 Task: Look for space in Зуунмод, Mongolia from 2nd June, 2023 to 9th June, 2023 for 5 adults in price range Rs.7000 to Rs.13000. Place can be shared room with 2 bedrooms having 5 beds and 2 bathrooms. Property type can be house, flat, guest house. Amenities needed are: wifi, washing machine. Booking option can be shelf check-in. Required host language is English.
Action: Mouse moved to (443, 88)
Screenshot: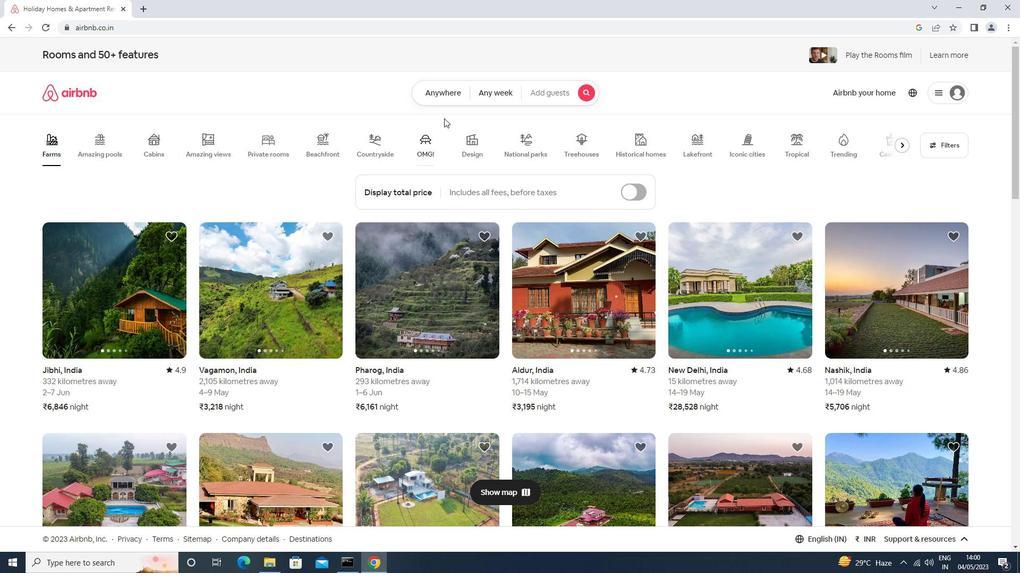 
Action: Mouse pressed left at (443, 88)
Screenshot: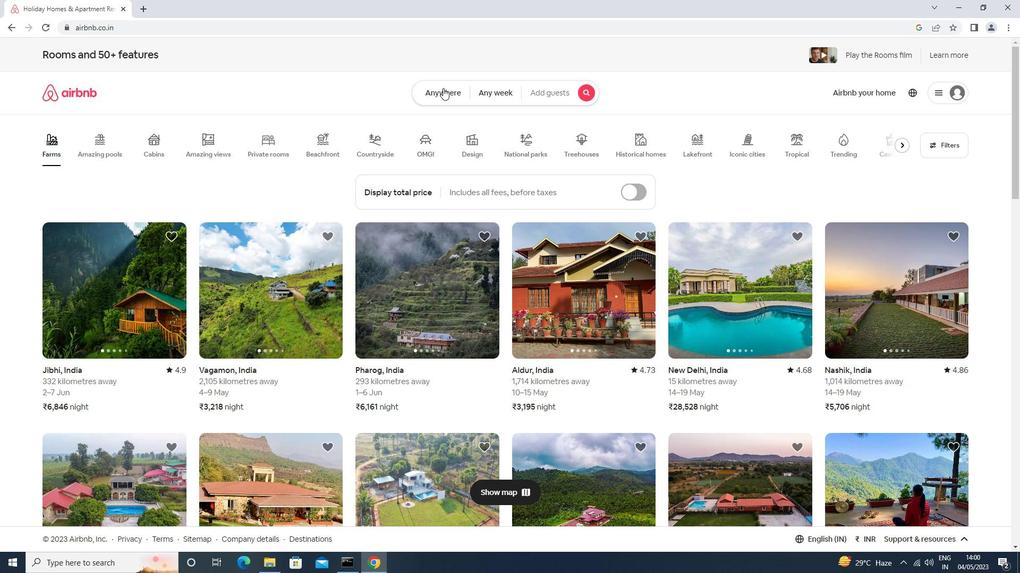 
Action: Mouse moved to (409, 124)
Screenshot: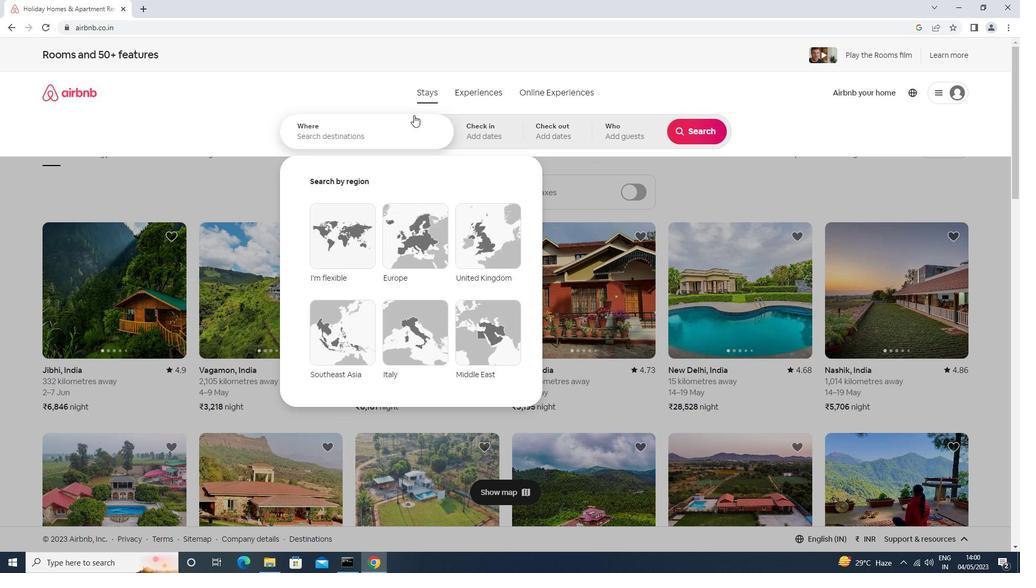 
Action: Mouse pressed left at (409, 124)
Screenshot: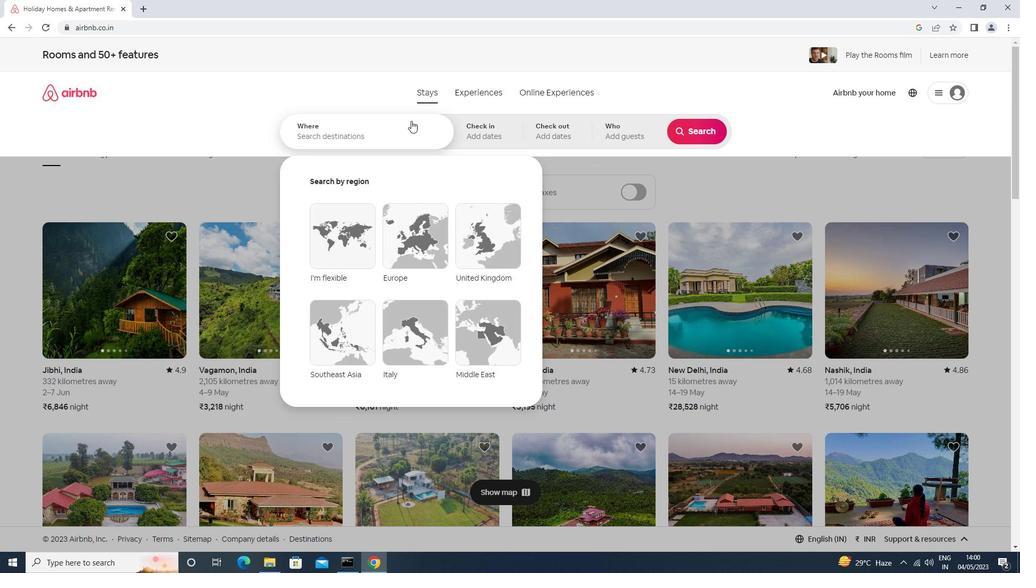 
Action: Key pressed mna<Key.backspace><Key.backspace>angolia<Key.enter>
Screenshot: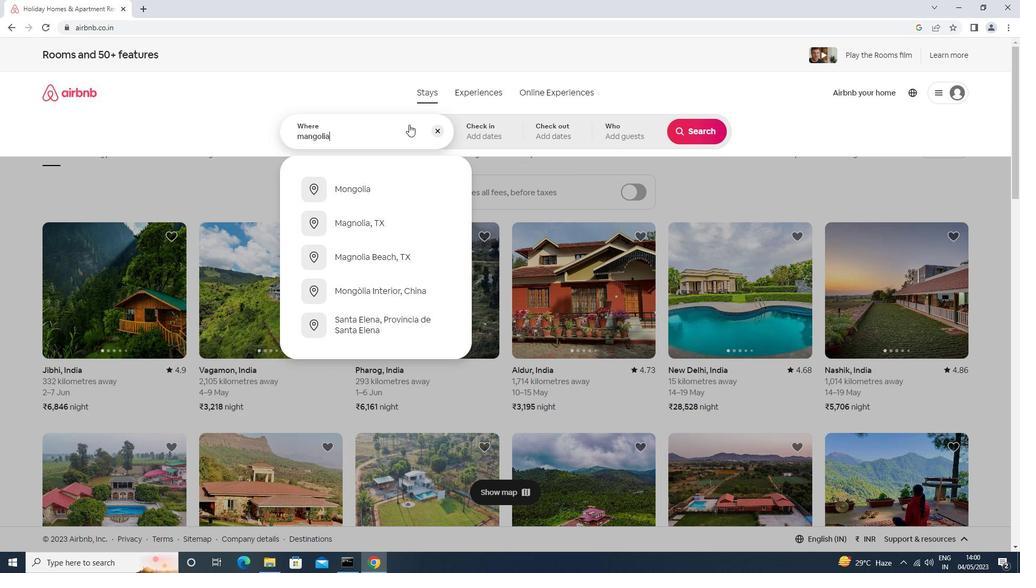 
Action: Mouse moved to (666, 267)
Screenshot: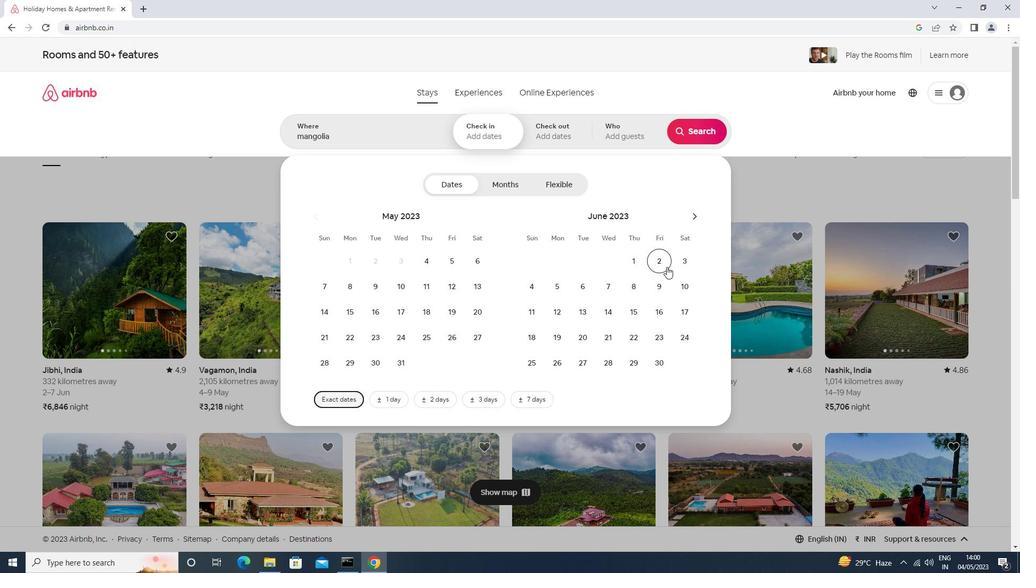 
Action: Mouse pressed left at (666, 267)
Screenshot: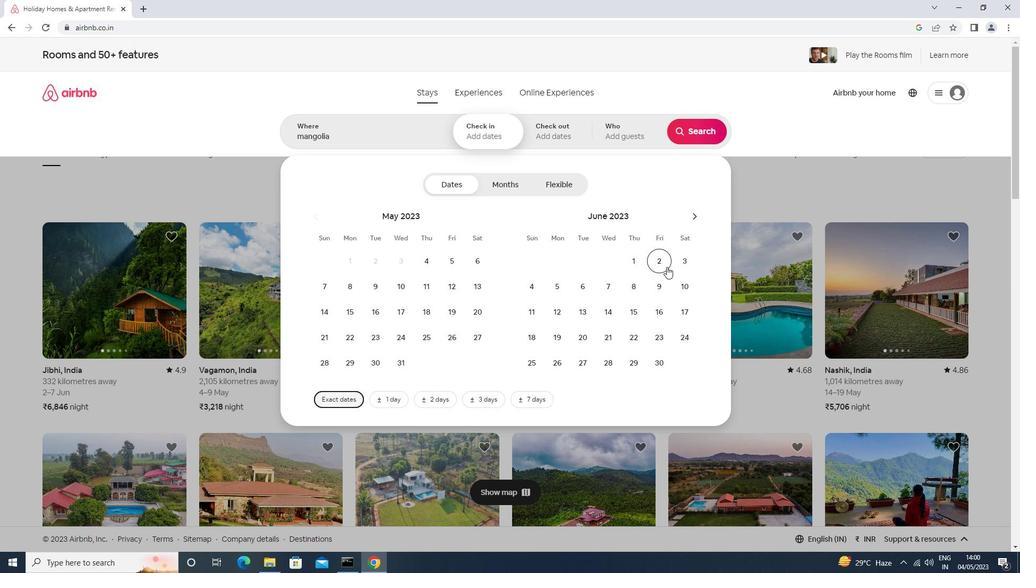 
Action: Mouse moved to (656, 285)
Screenshot: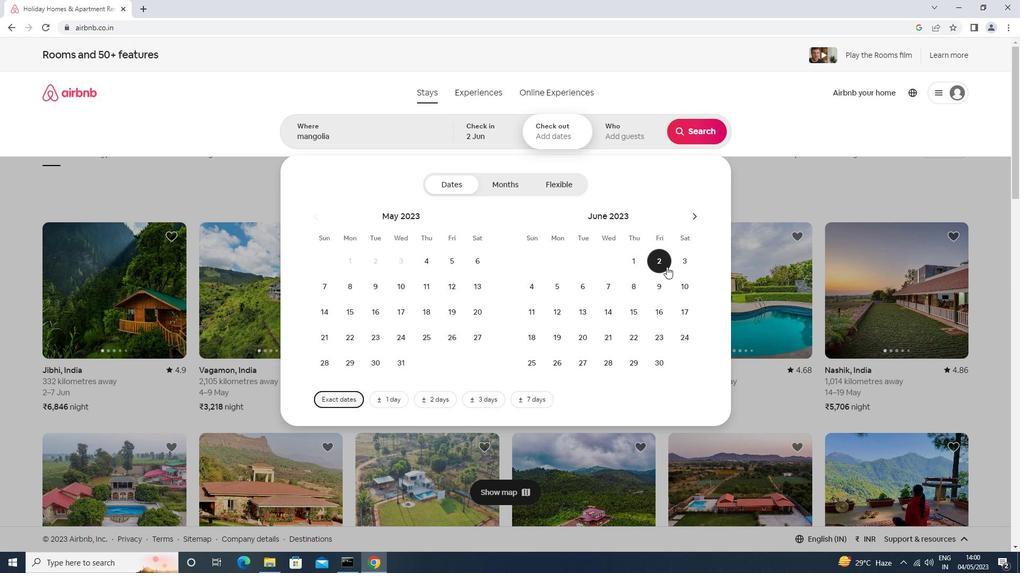 
Action: Mouse pressed left at (656, 285)
Screenshot: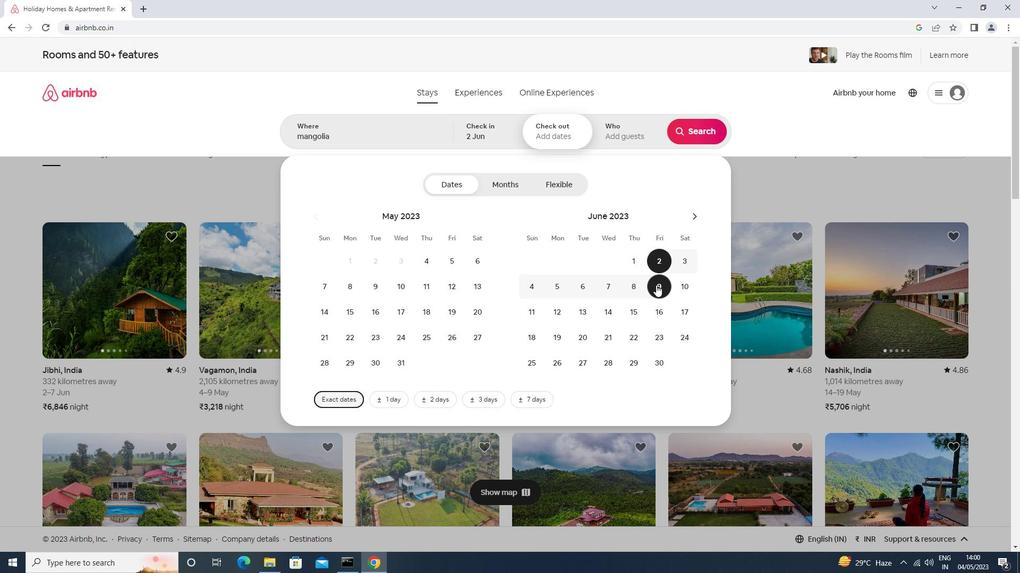 
Action: Mouse moved to (603, 127)
Screenshot: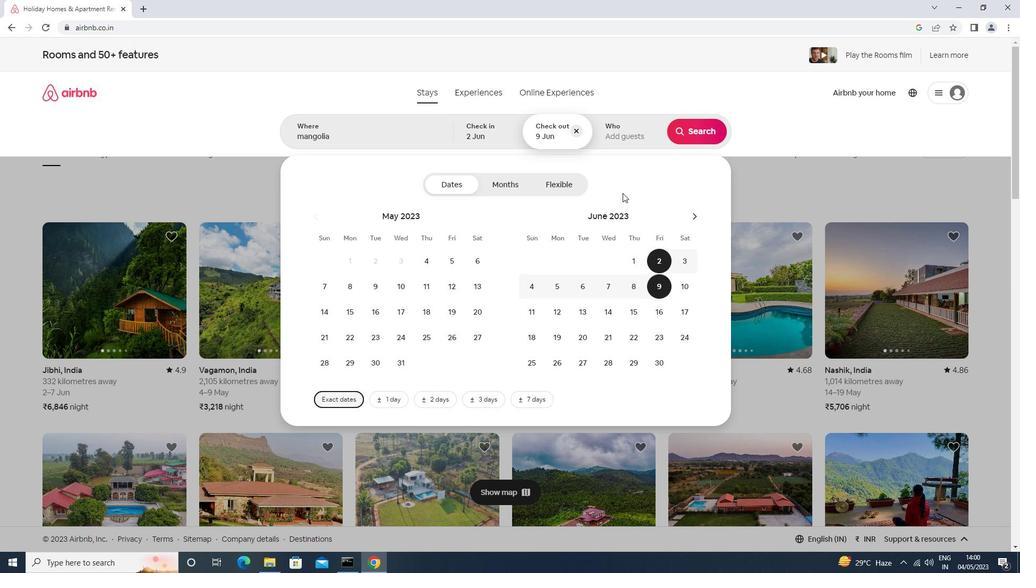 
Action: Mouse pressed left at (603, 127)
Screenshot: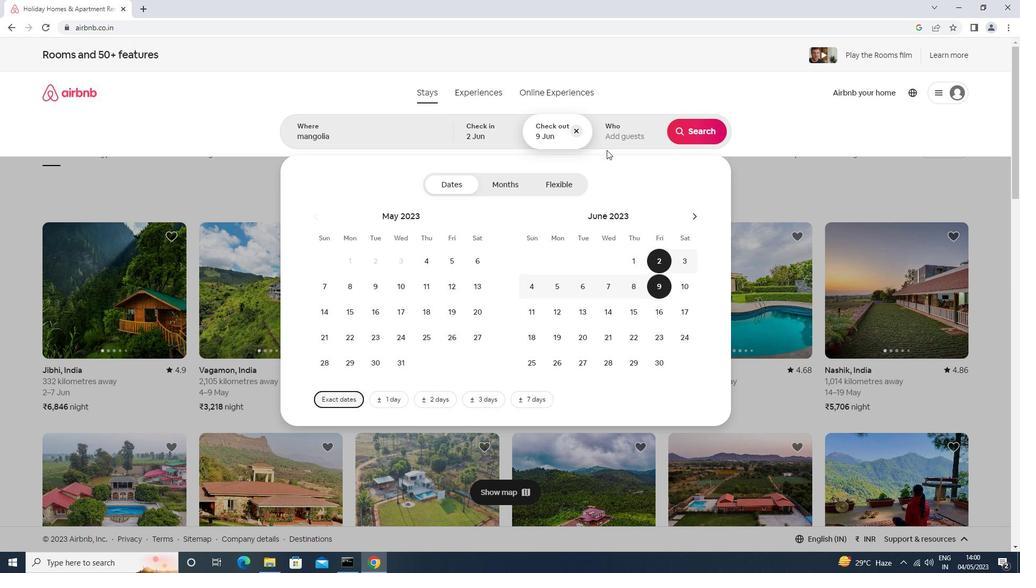 
Action: Mouse moved to (696, 190)
Screenshot: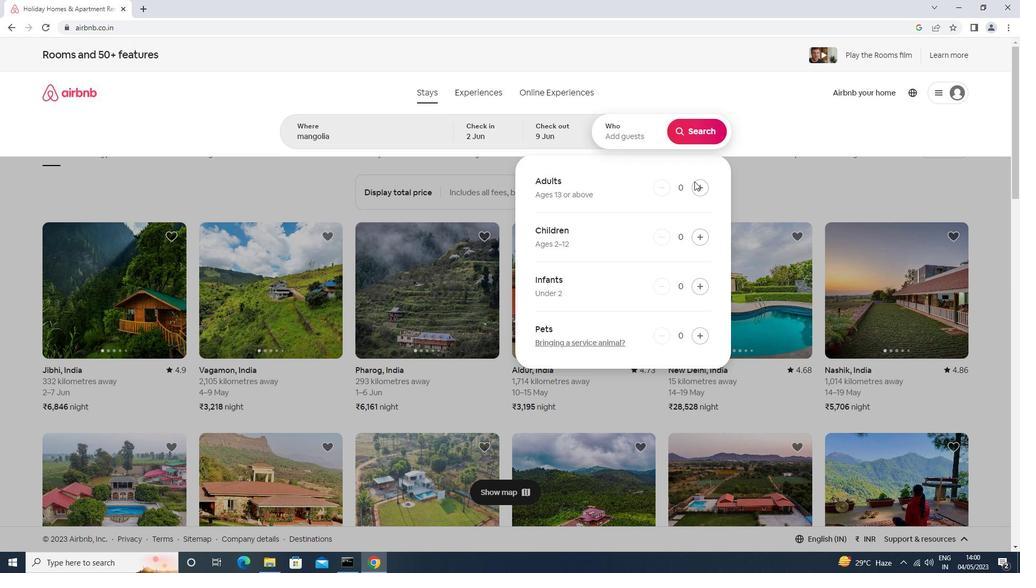 
Action: Mouse pressed left at (696, 190)
Screenshot: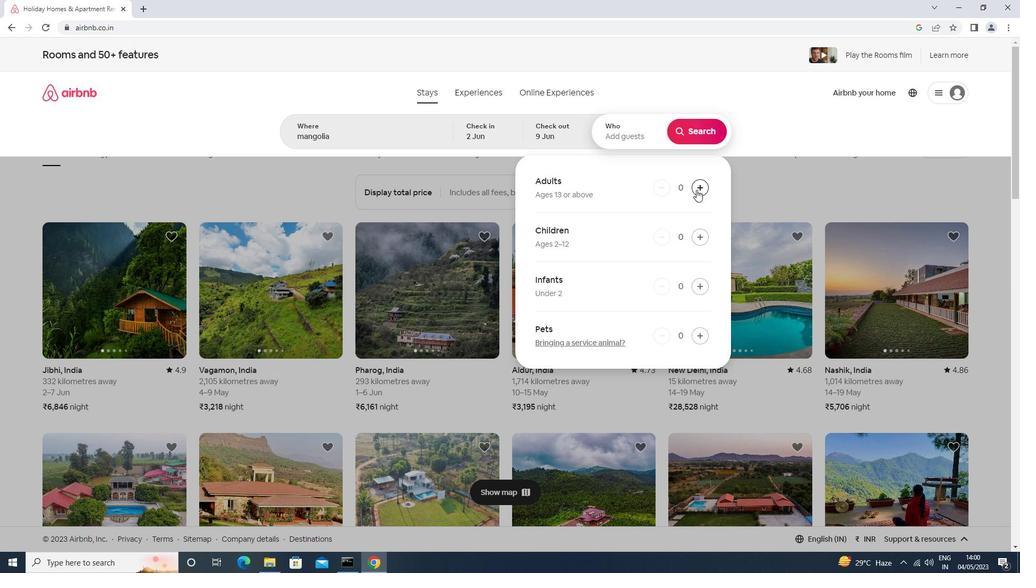 
Action: Mouse pressed left at (696, 190)
Screenshot: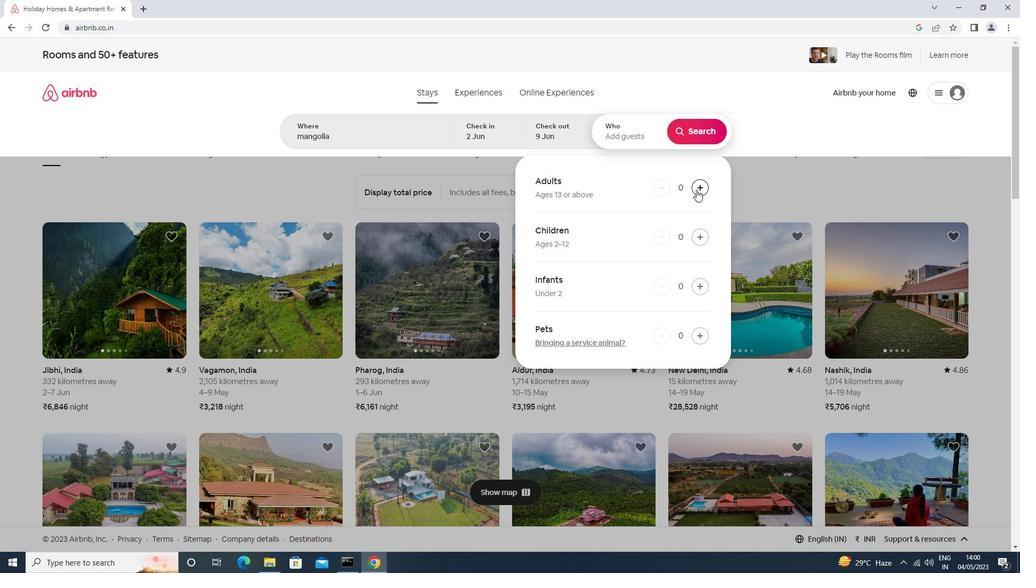 
Action: Mouse pressed left at (696, 190)
Screenshot: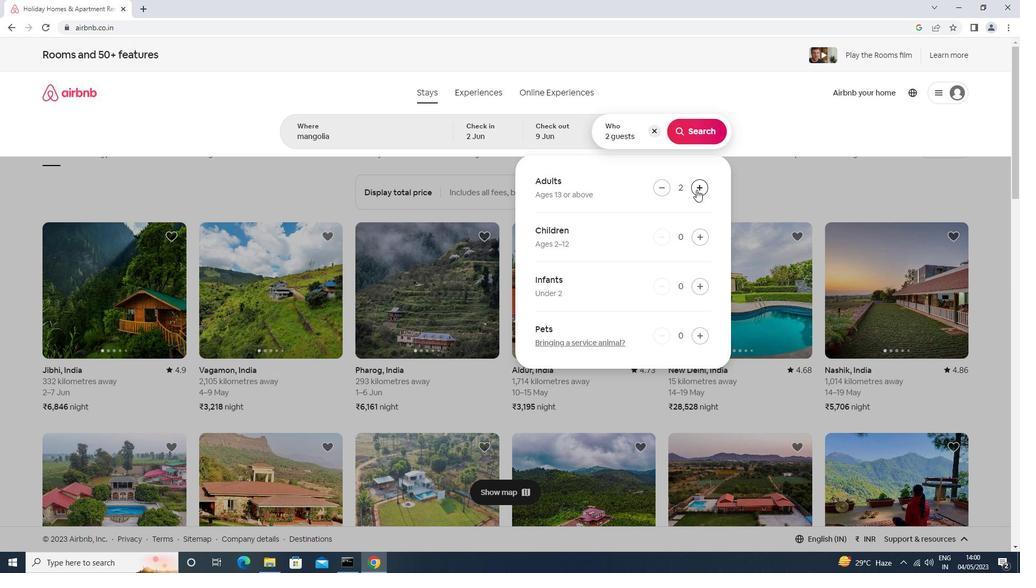 
Action: Mouse pressed left at (696, 190)
Screenshot: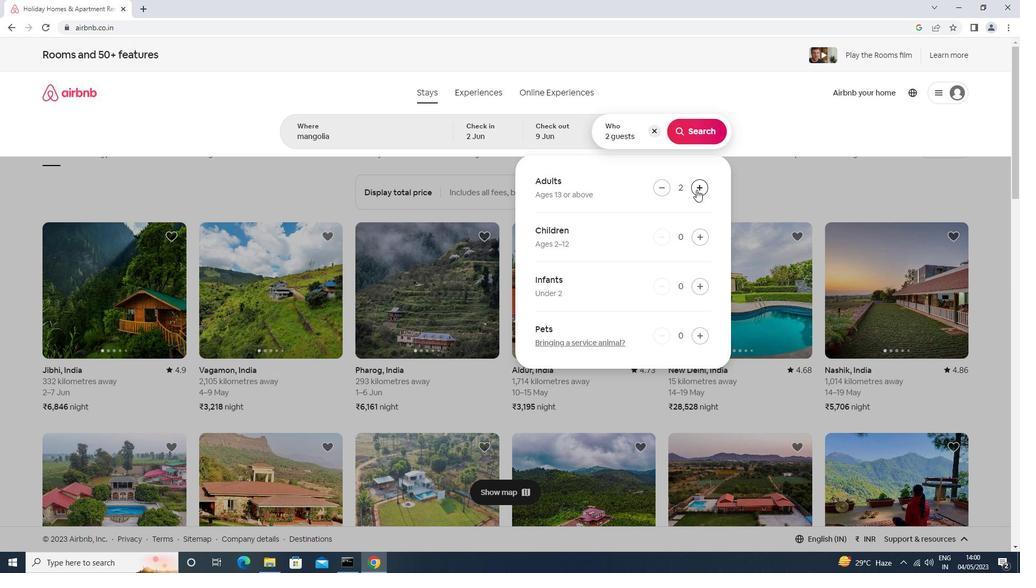 
Action: Mouse pressed left at (696, 190)
Screenshot: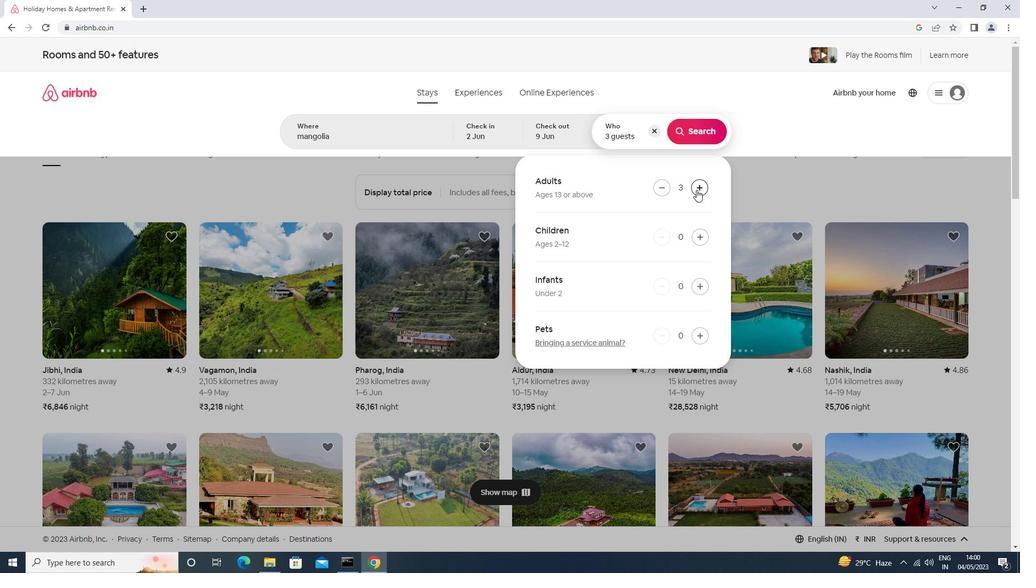 
Action: Mouse pressed left at (696, 190)
Screenshot: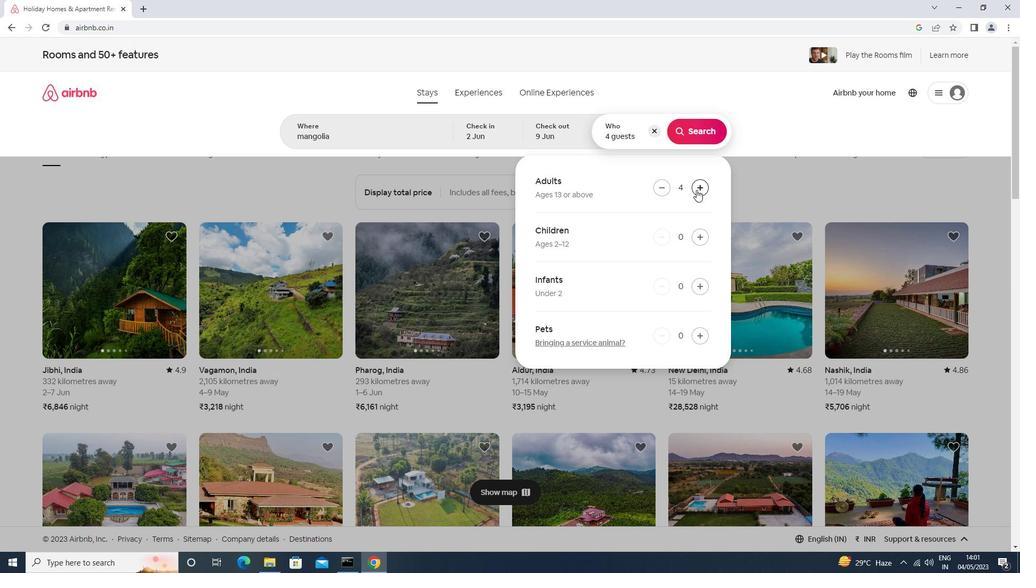 
Action: Mouse moved to (656, 189)
Screenshot: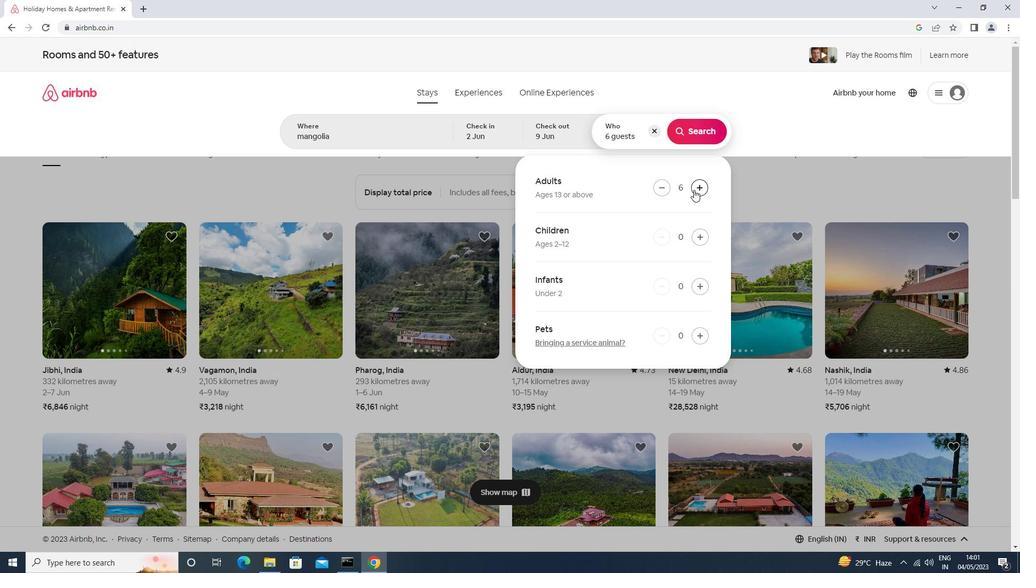 
Action: Mouse pressed left at (656, 189)
Screenshot: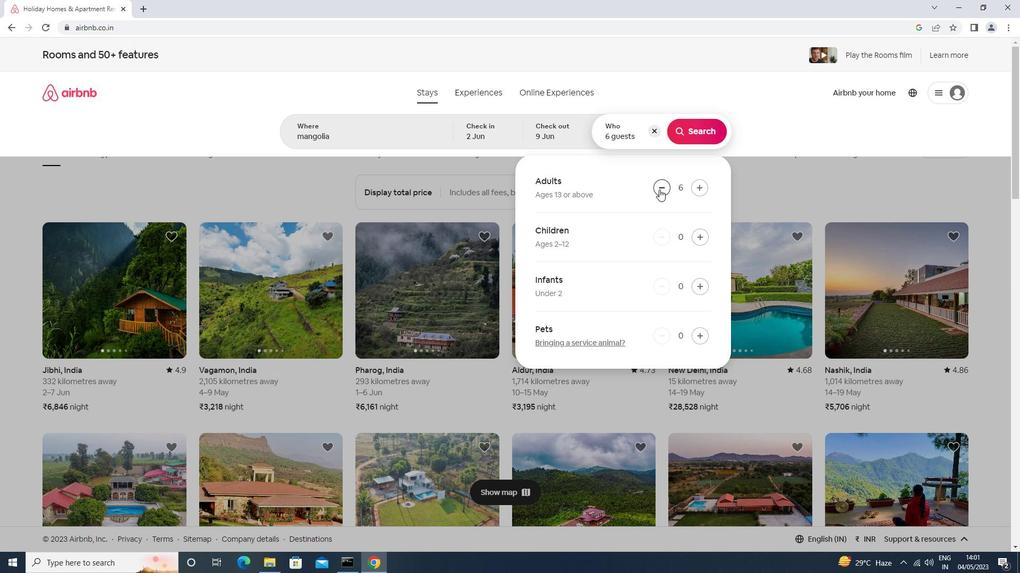 
Action: Mouse moved to (689, 136)
Screenshot: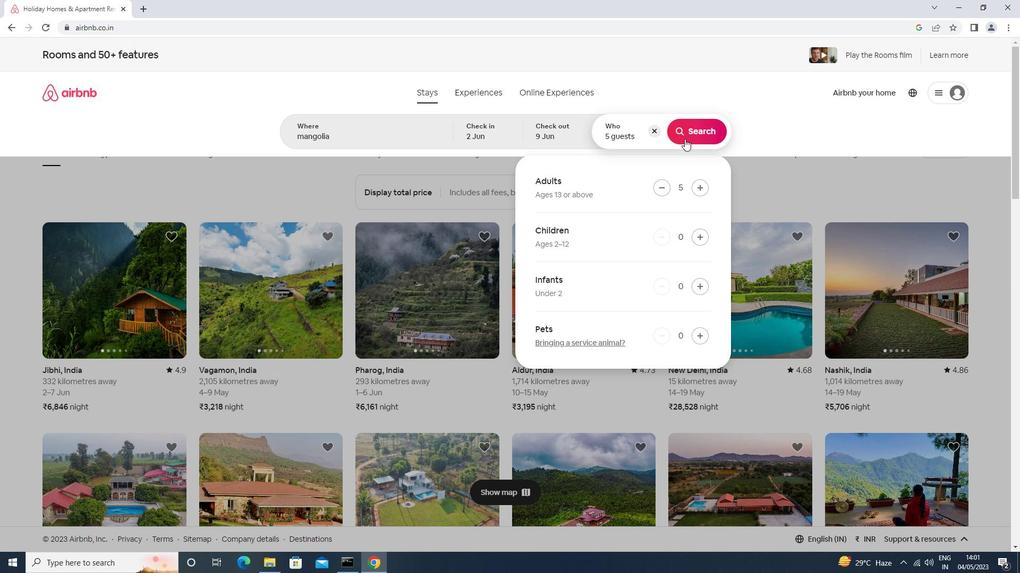 
Action: Mouse pressed left at (689, 136)
Screenshot: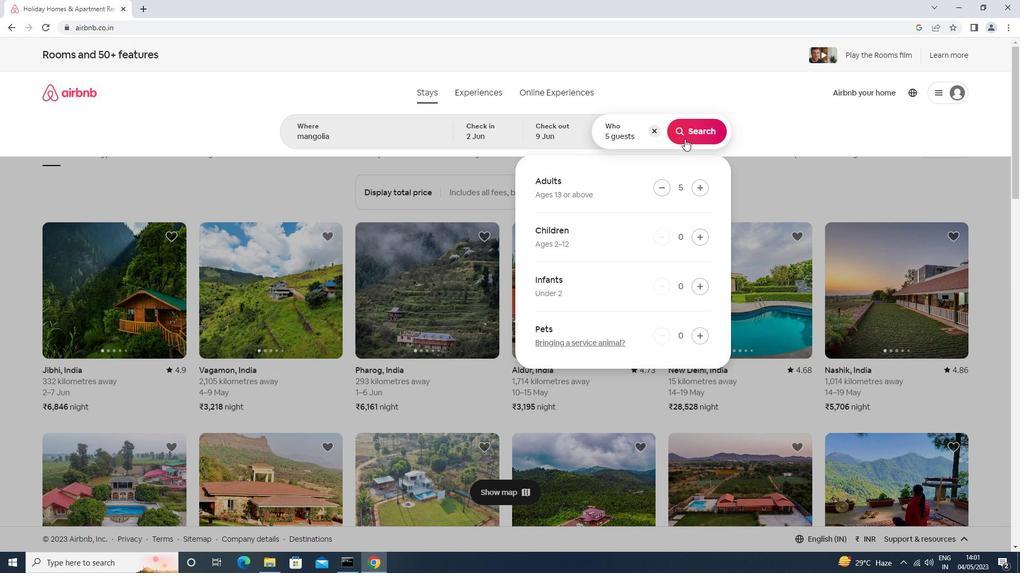 
Action: Mouse moved to (983, 106)
Screenshot: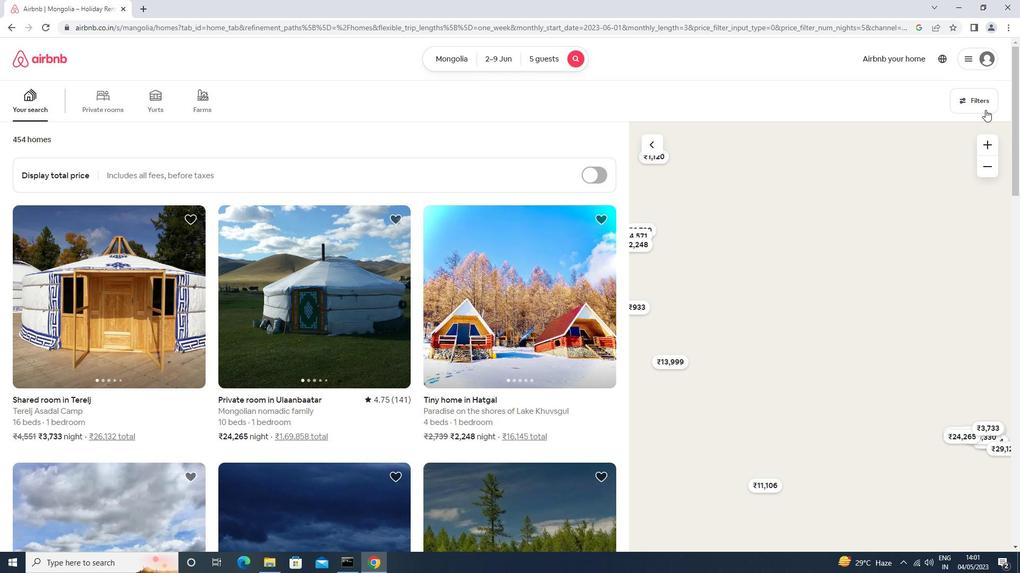 
Action: Mouse pressed left at (983, 106)
Screenshot: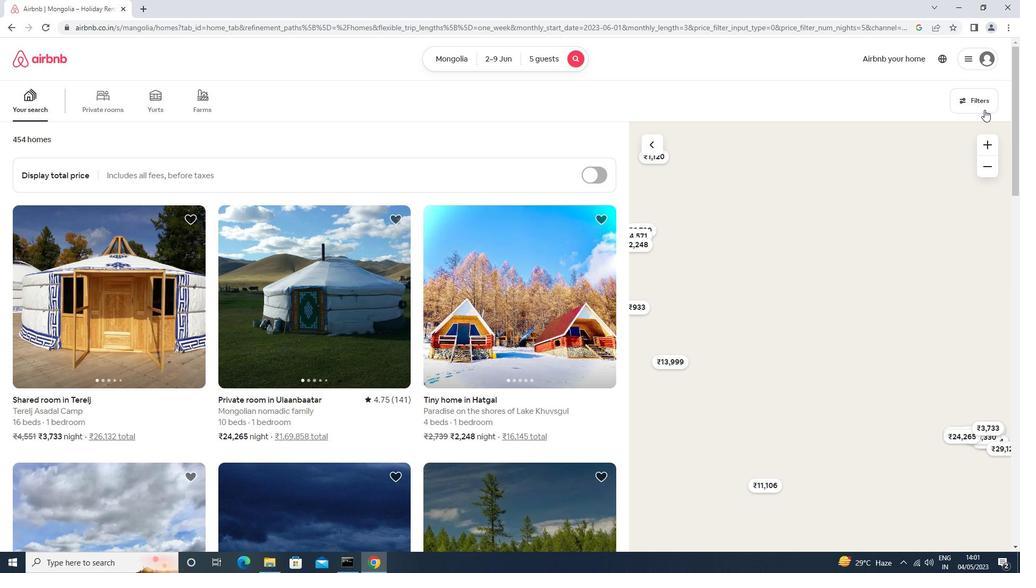 
Action: Mouse moved to (382, 236)
Screenshot: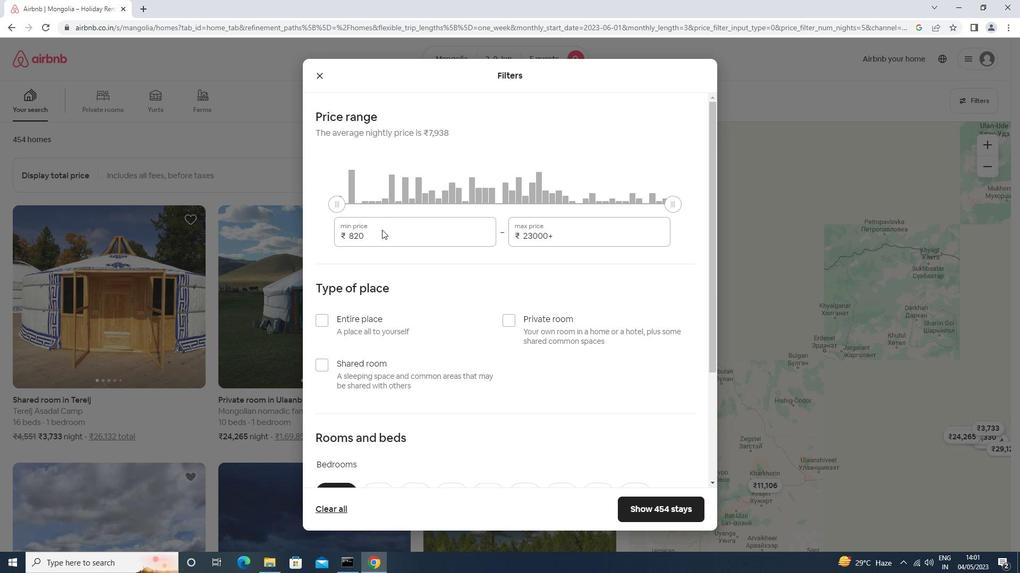 
Action: Mouse pressed left at (382, 236)
Screenshot: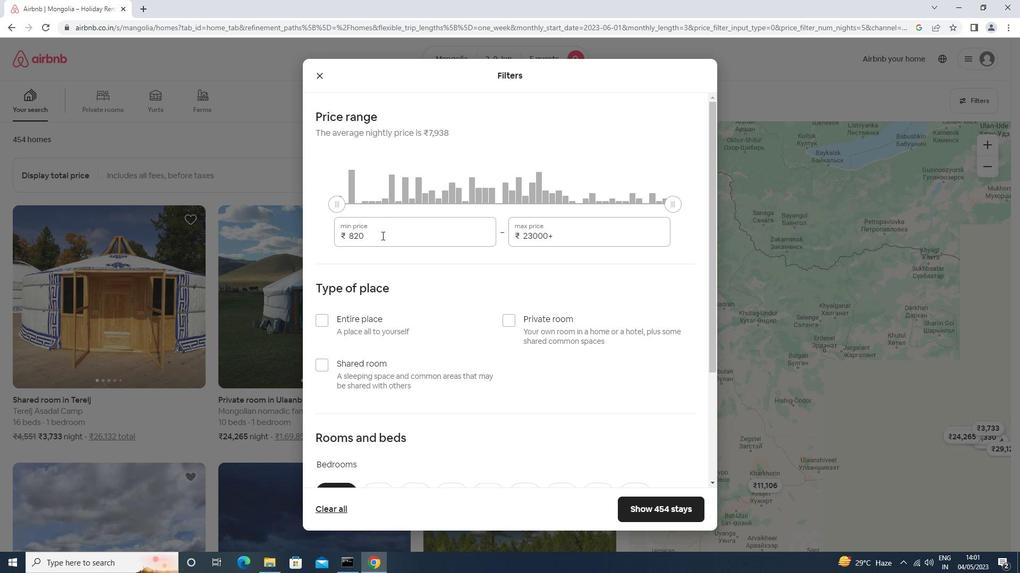 
Action: Mouse moved to (382, 235)
Screenshot: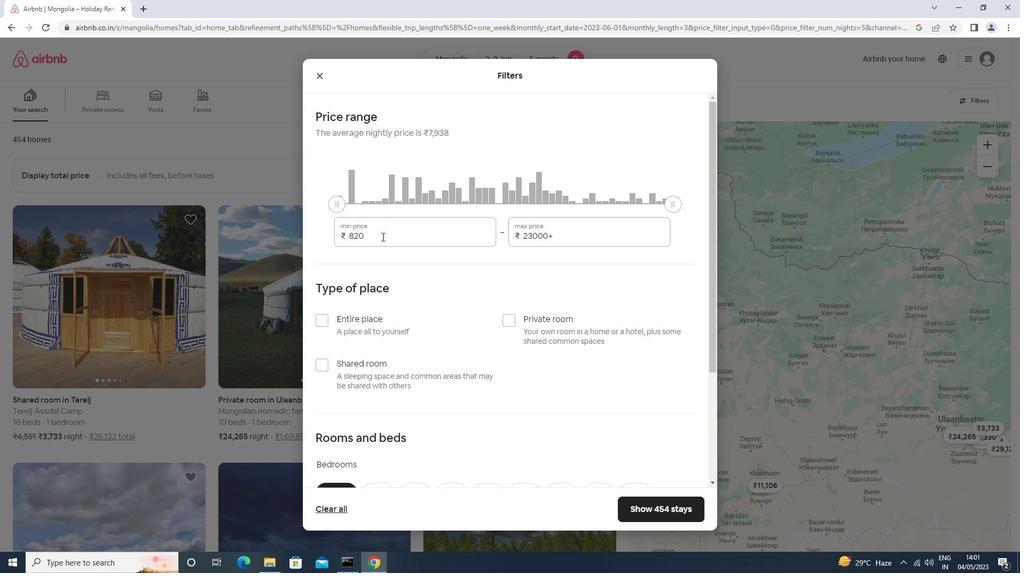 
Action: Key pressed <Key.backspace><Key.backspace><Key.backspace><Key.backspace>7000<Key.tab>15<Key.backspace>32<Key.backspace>000
Screenshot: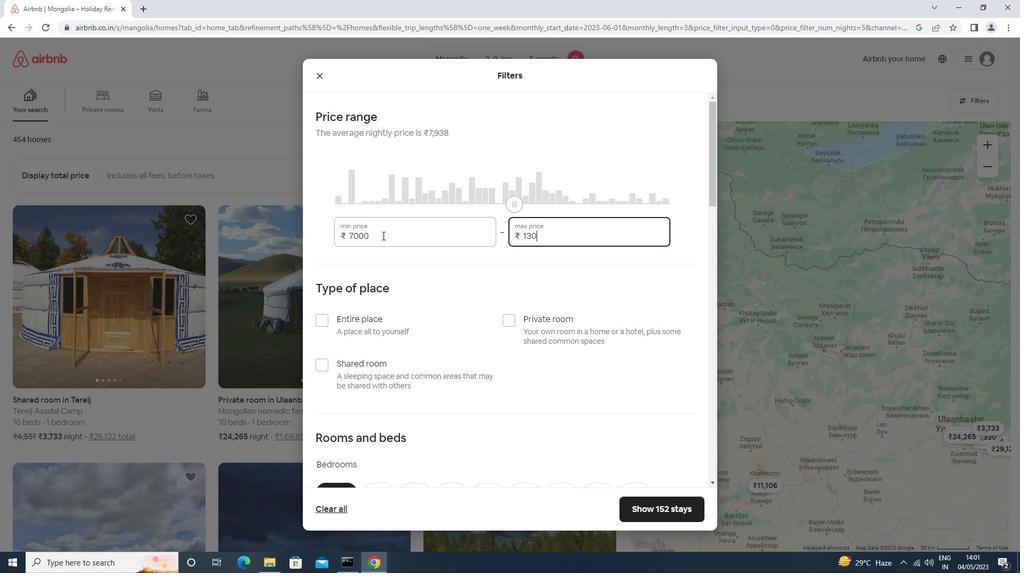 
Action: Mouse moved to (387, 377)
Screenshot: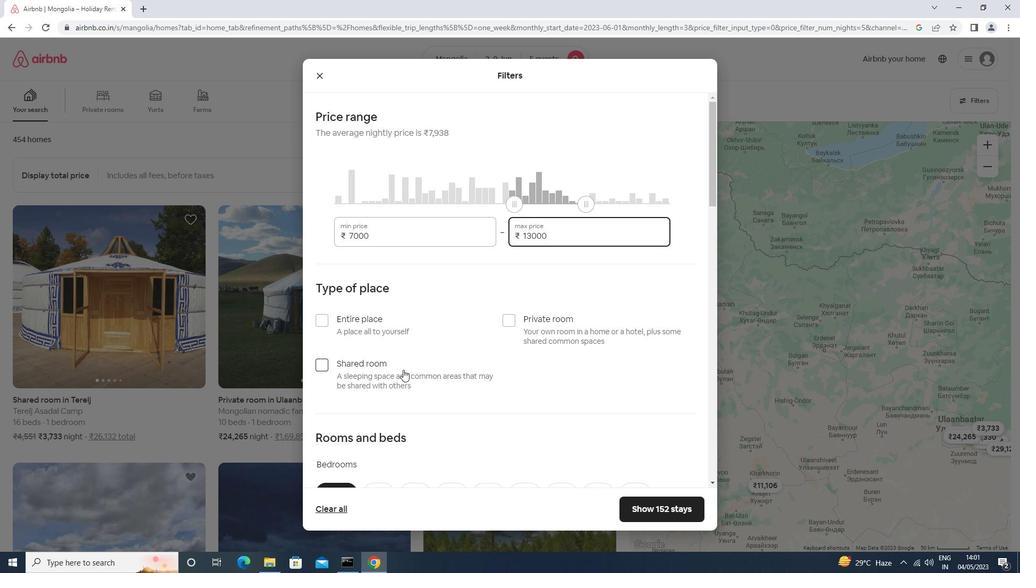 
Action: Mouse pressed left at (387, 377)
Screenshot: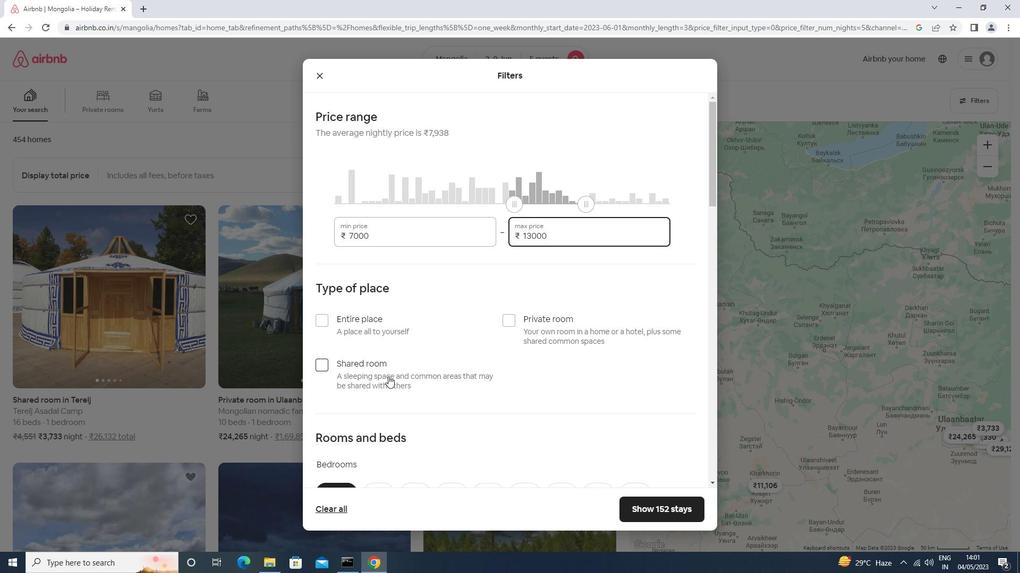 
Action: Mouse moved to (386, 375)
Screenshot: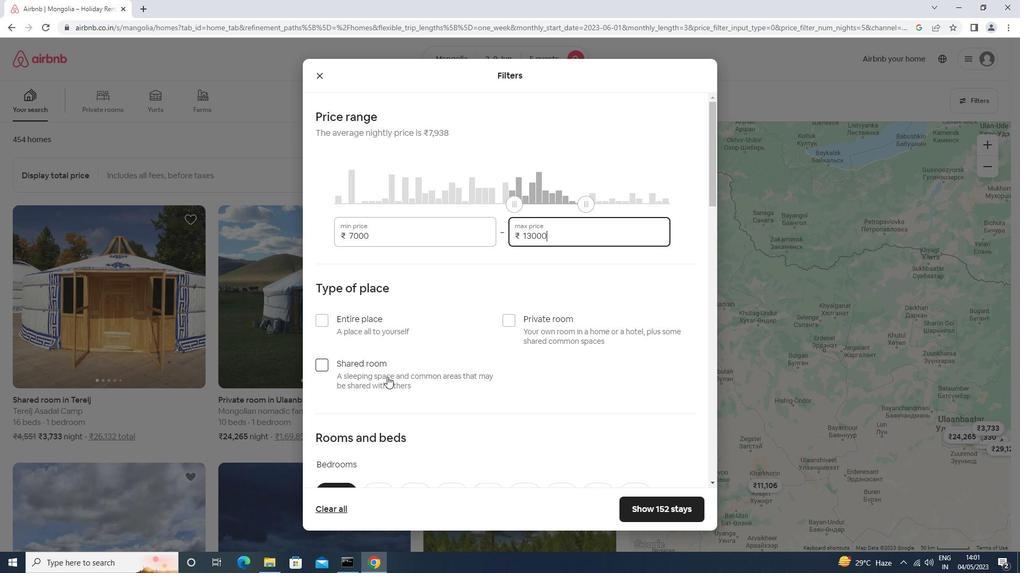
Action: Mouse scrolled (386, 375) with delta (0, 0)
Screenshot: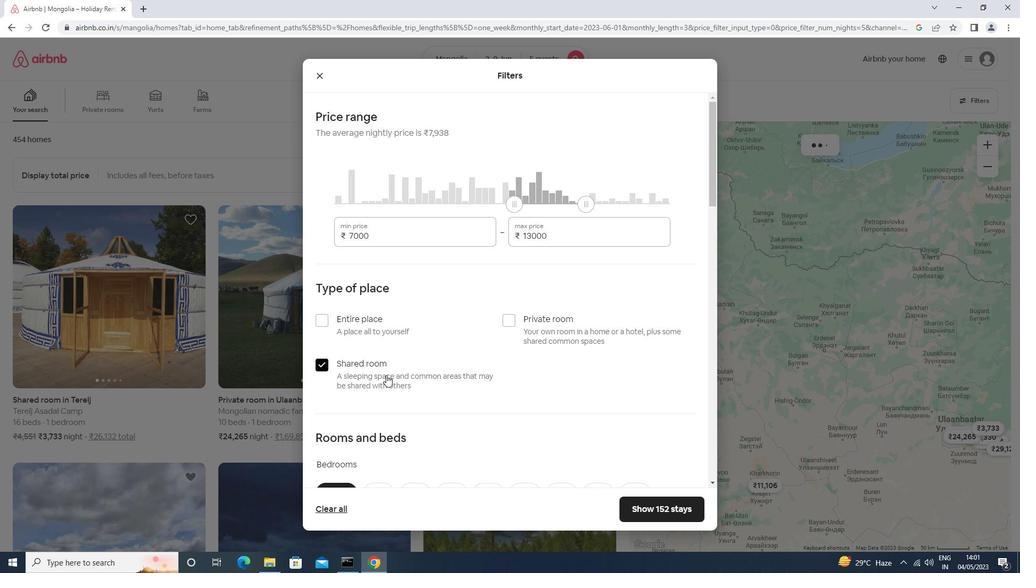 
Action: Mouse moved to (386, 375)
Screenshot: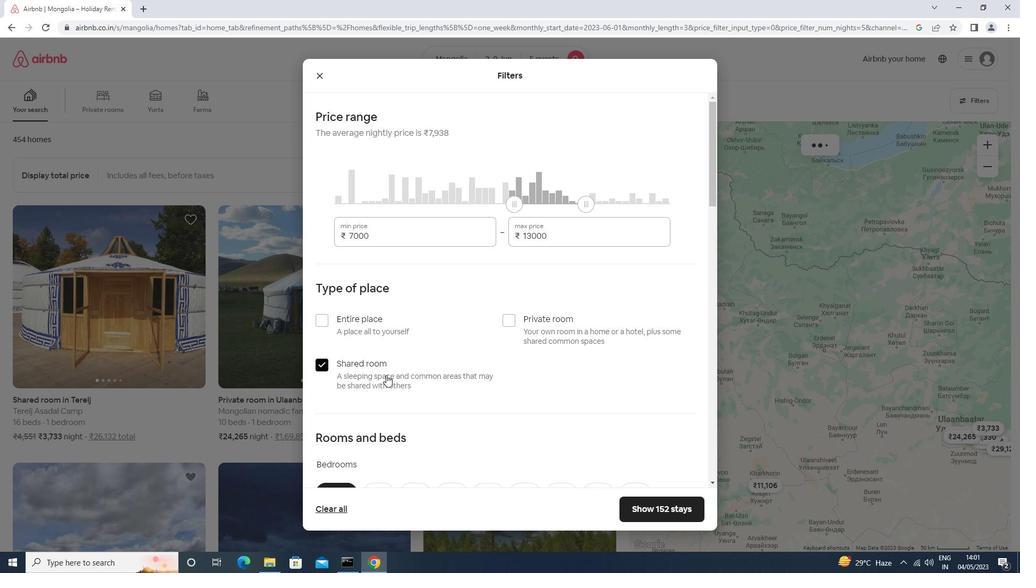 
Action: Mouse scrolled (386, 375) with delta (0, 0)
Screenshot: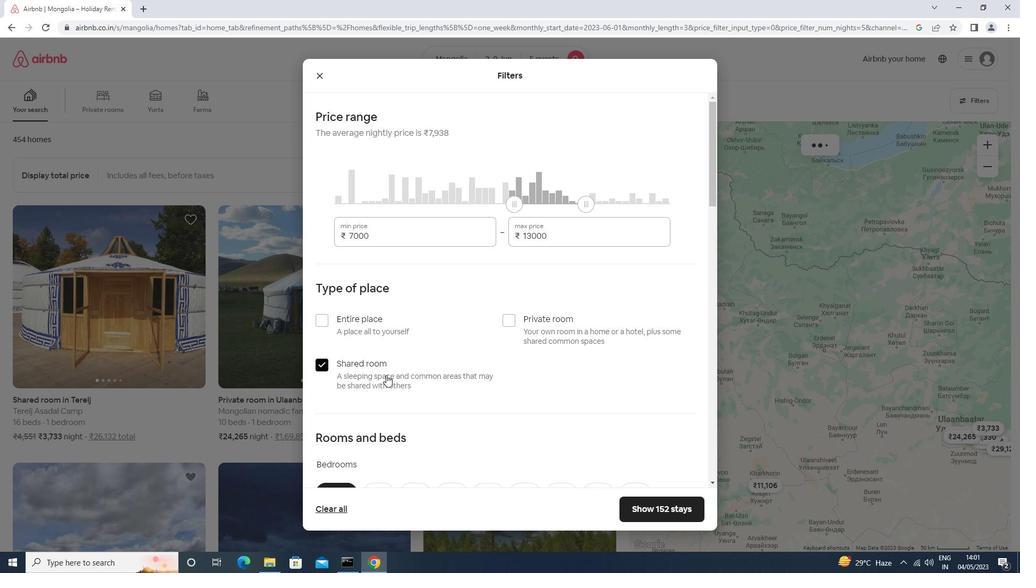 
Action: Mouse scrolled (386, 375) with delta (0, 0)
Screenshot: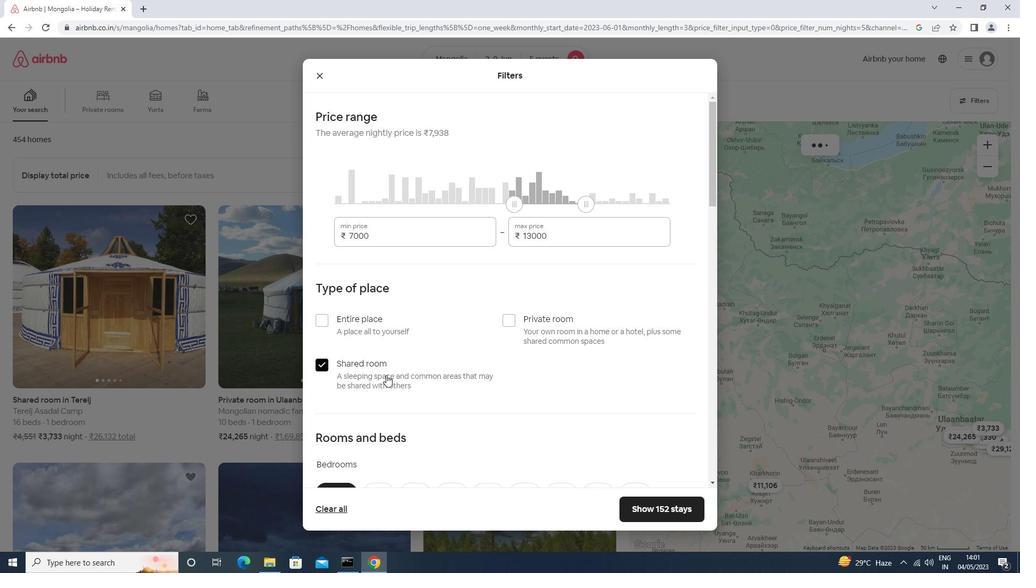 
Action: Mouse moved to (411, 336)
Screenshot: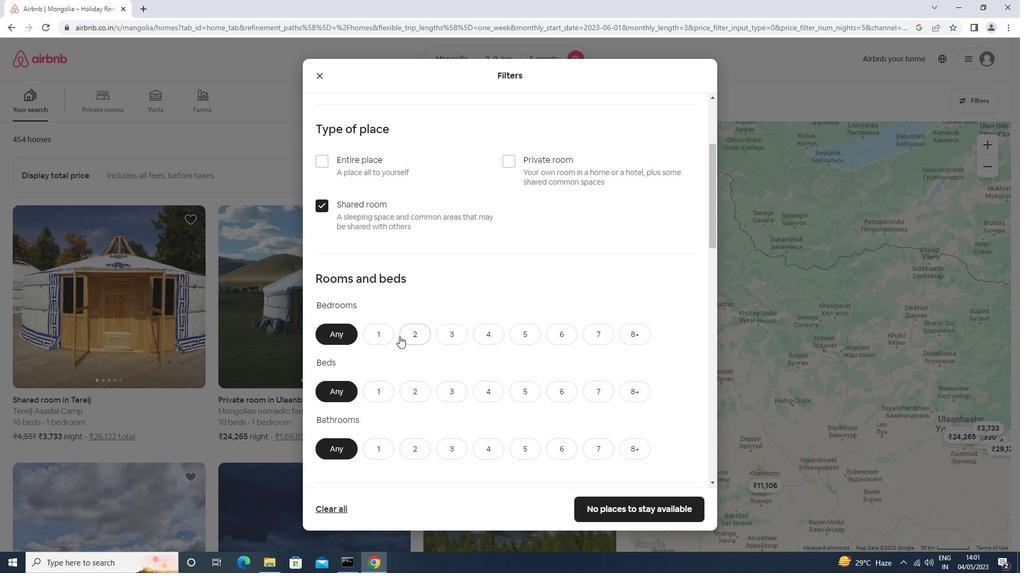 
Action: Mouse pressed left at (411, 336)
Screenshot: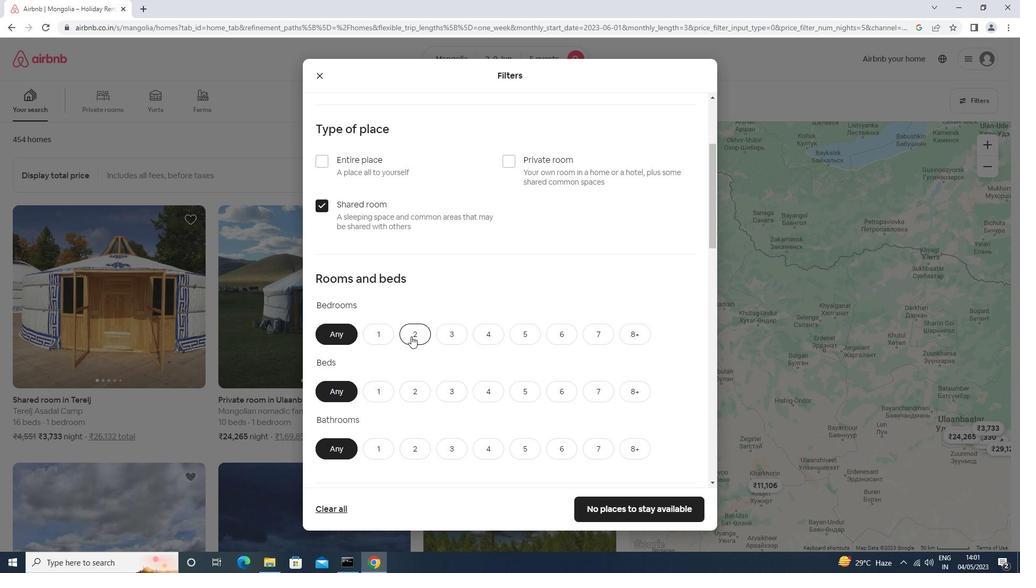 
Action: Mouse moved to (534, 395)
Screenshot: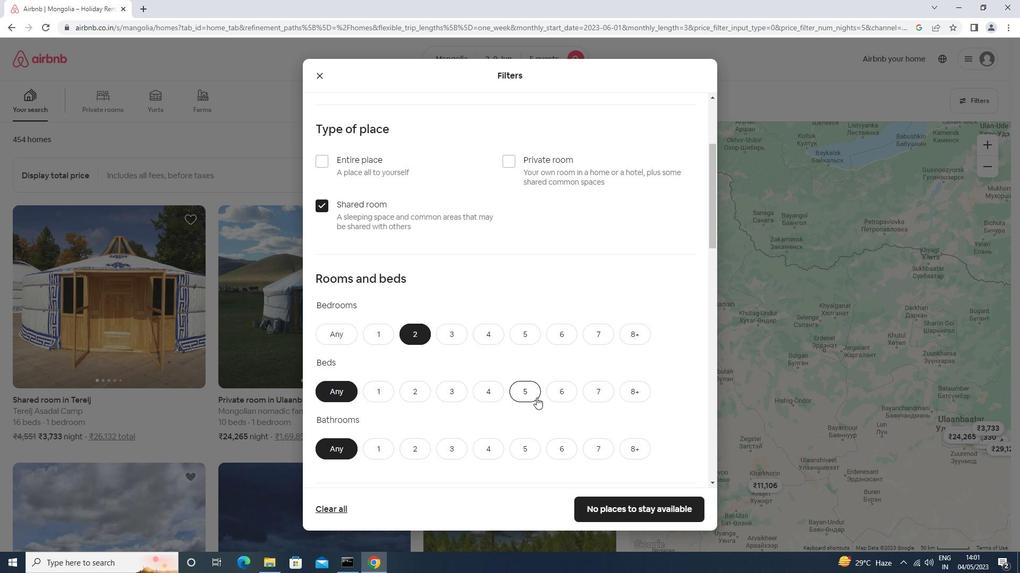 
Action: Mouse pressed left at (534, 395)
Screenshot: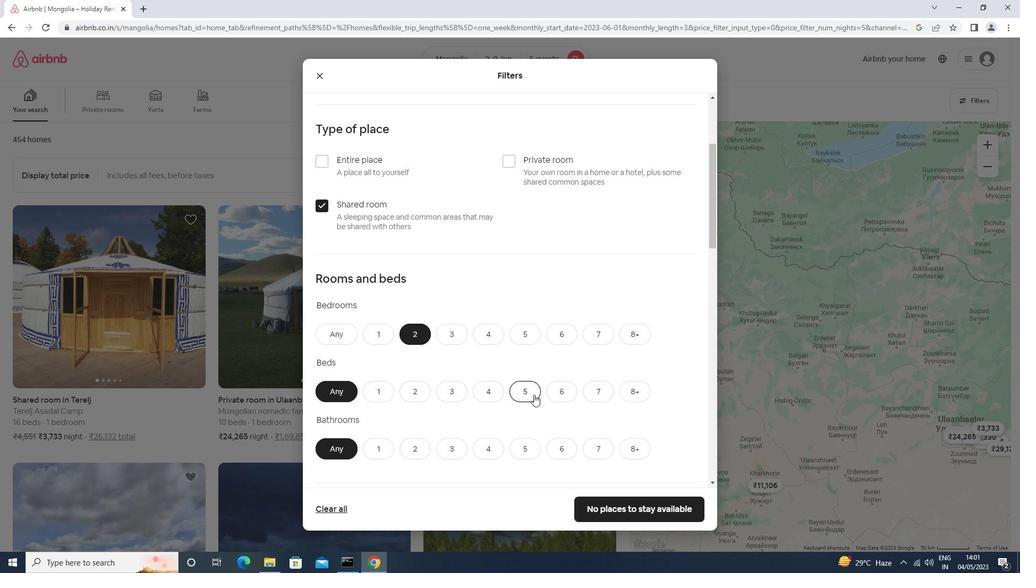 
Action: Mouse scrolled (534, 394) with delta (0, 0)
Screenshot: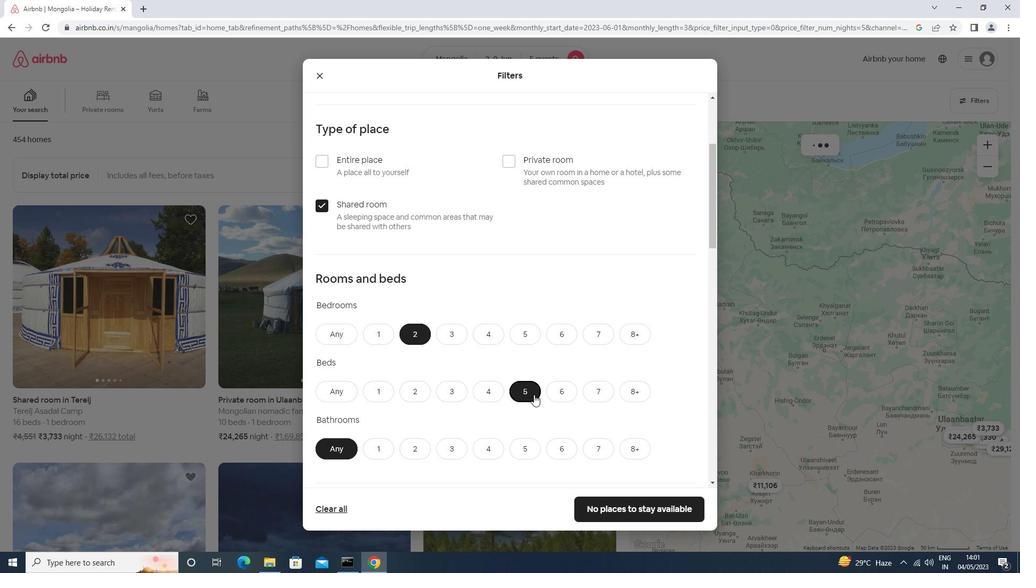 
Action: Mouse scrolled (534, 394) with delta (0, 0)
Screenshot: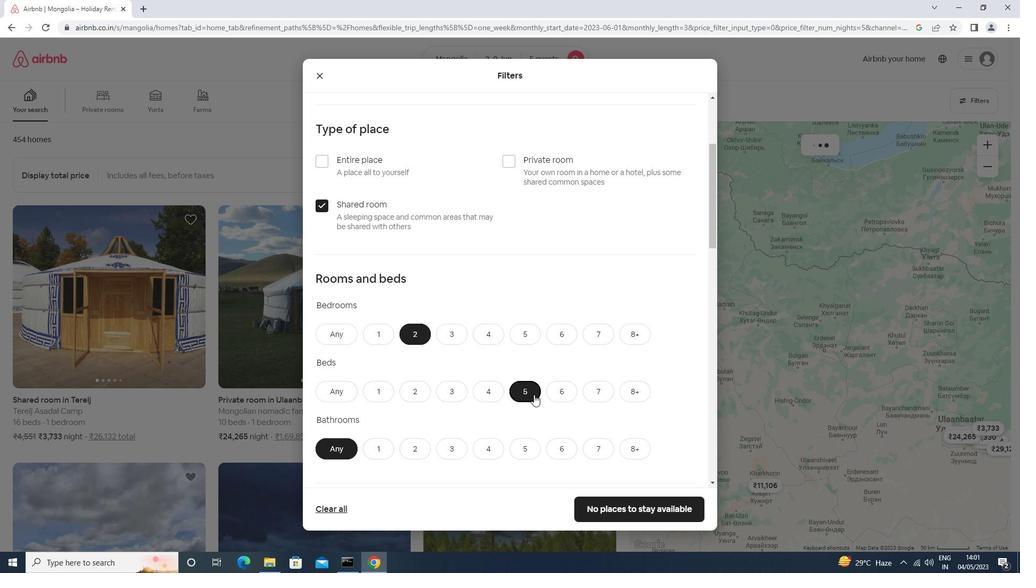 
Action: Mouse moved to (410, 346)
Screenshot: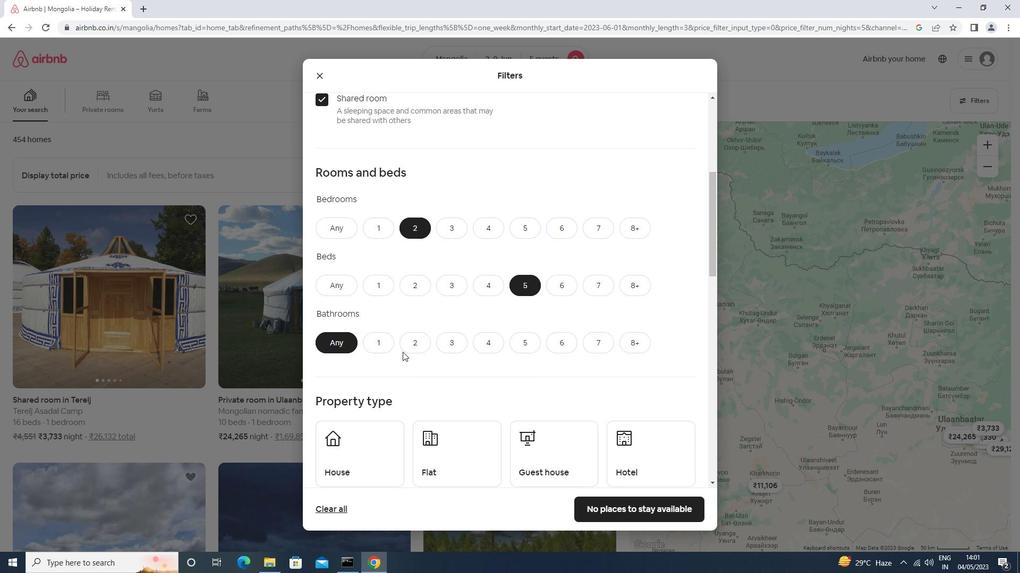 
Action: Mouse pressed left at (410, 346)
Screenshot: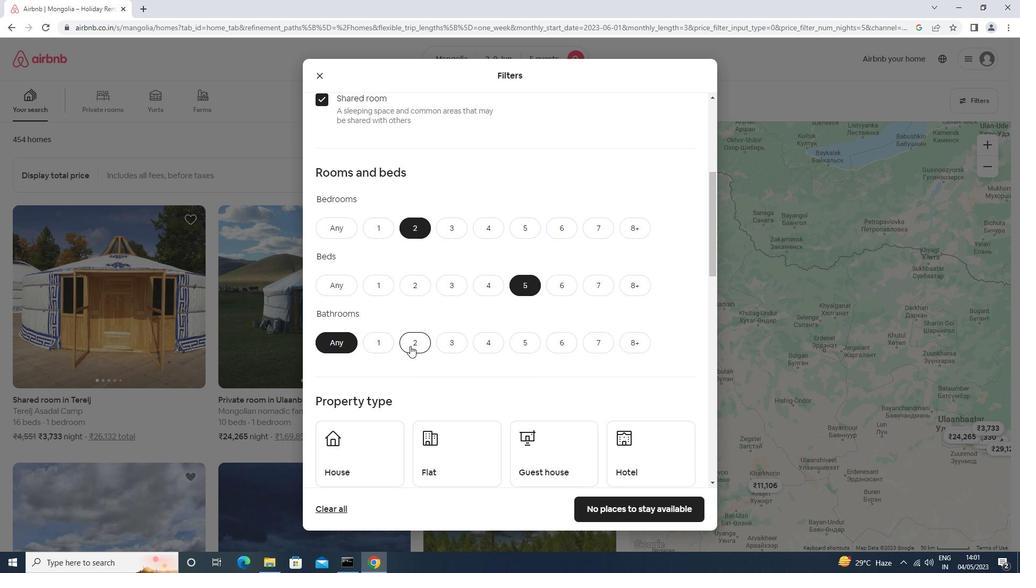 
Action: Mouse moved to (405, 344)
Screenshot: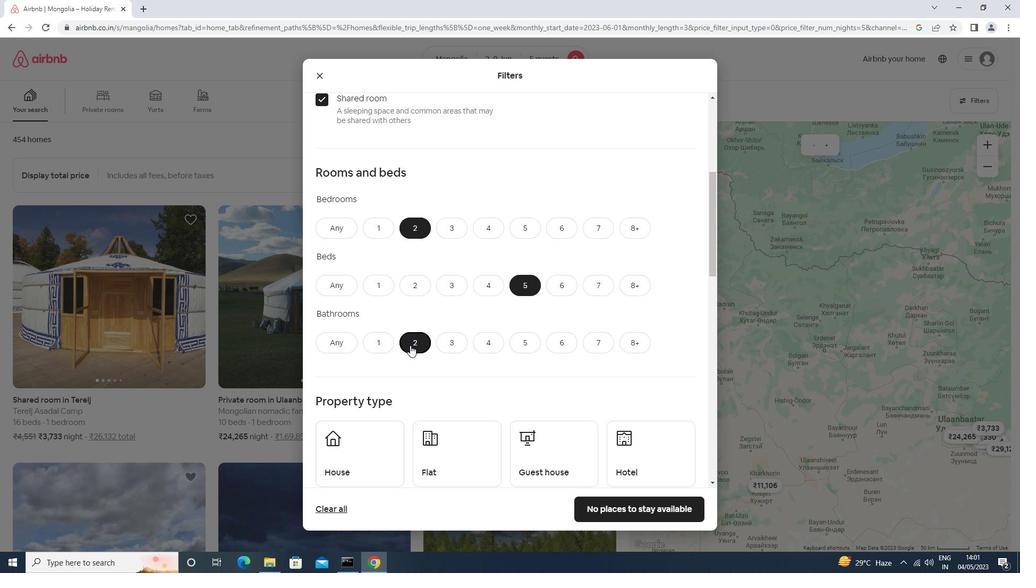 
Action: Mouse scrolled (405, 344) with delta (0, 0)
Screenshot: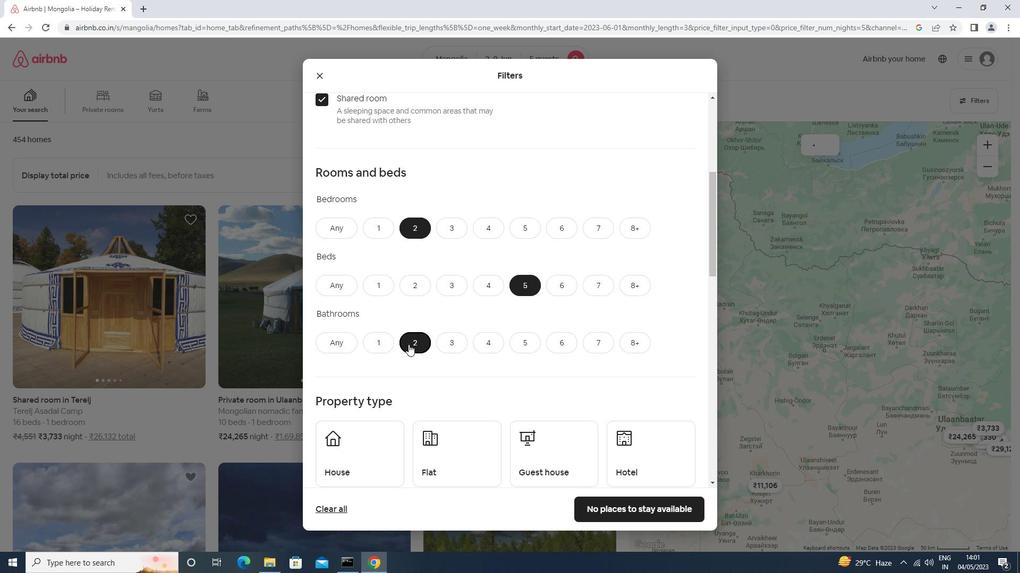 
Action: Mouse scrolled (405, 344) with delta (0, 0)
Screenshot: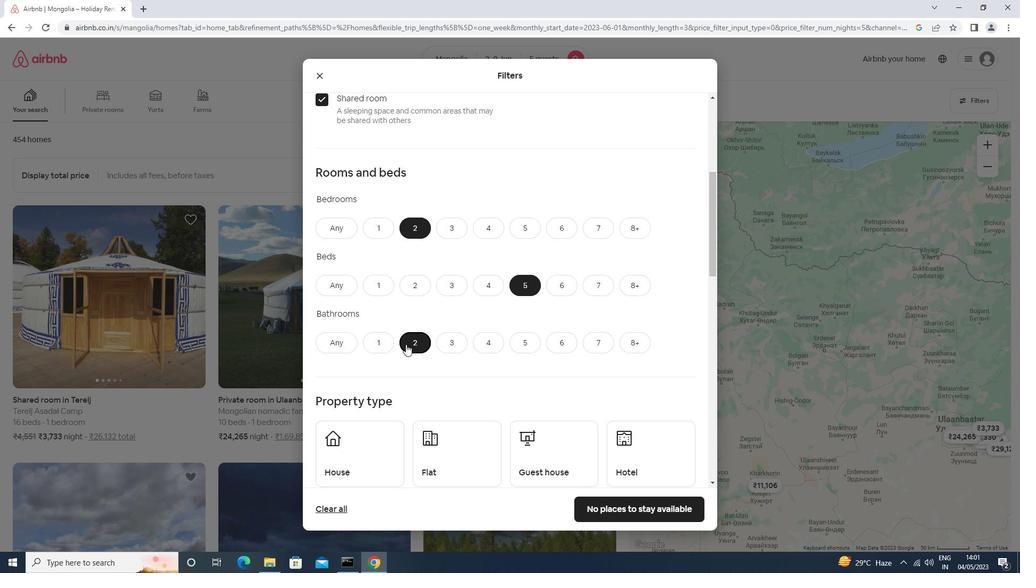 
Action: Mouse scrolled (405, 344) with delta (0, 0)
Screenshot: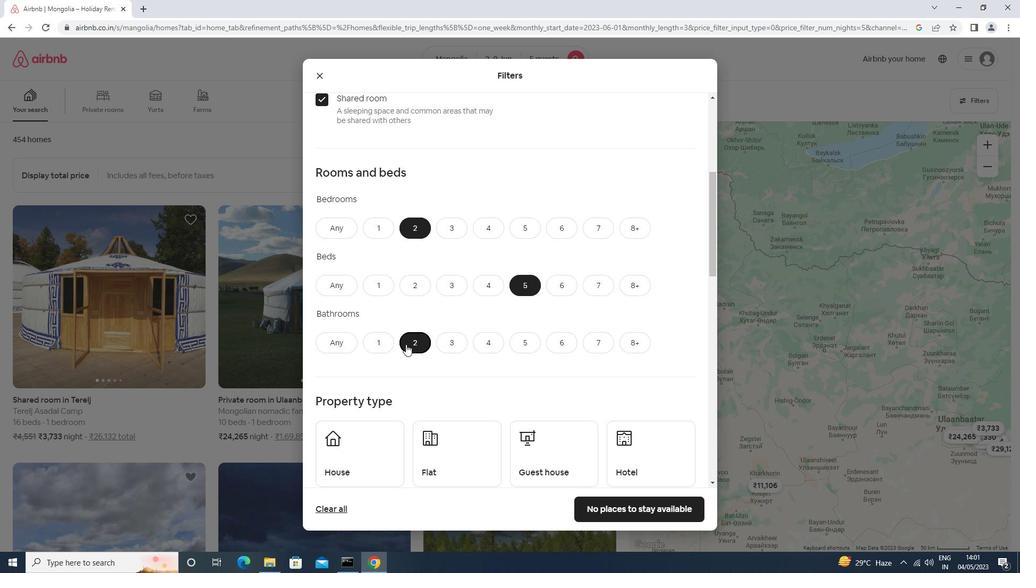 
Action: Mouse moved to (389, 312)
Screenshot: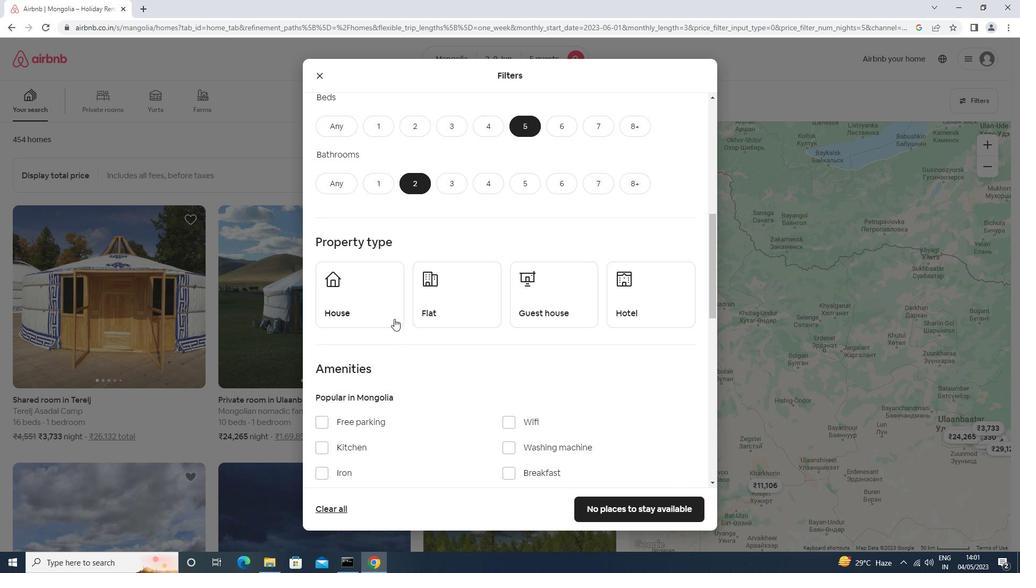 
Action: Mouse pressed left at (389, 312)
Screenshot: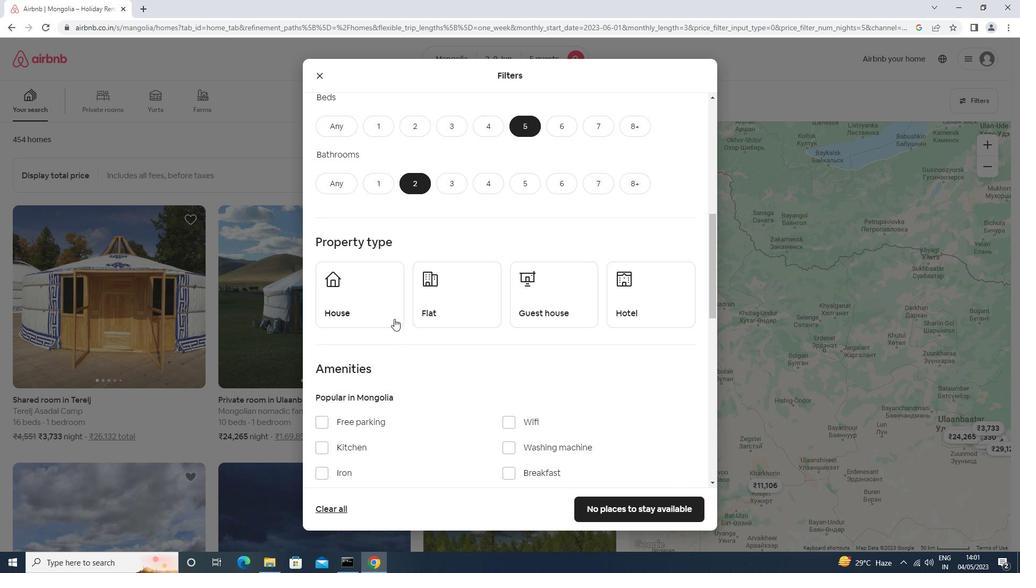 
Action: Mouse moved to (467, 312)
Screenshot: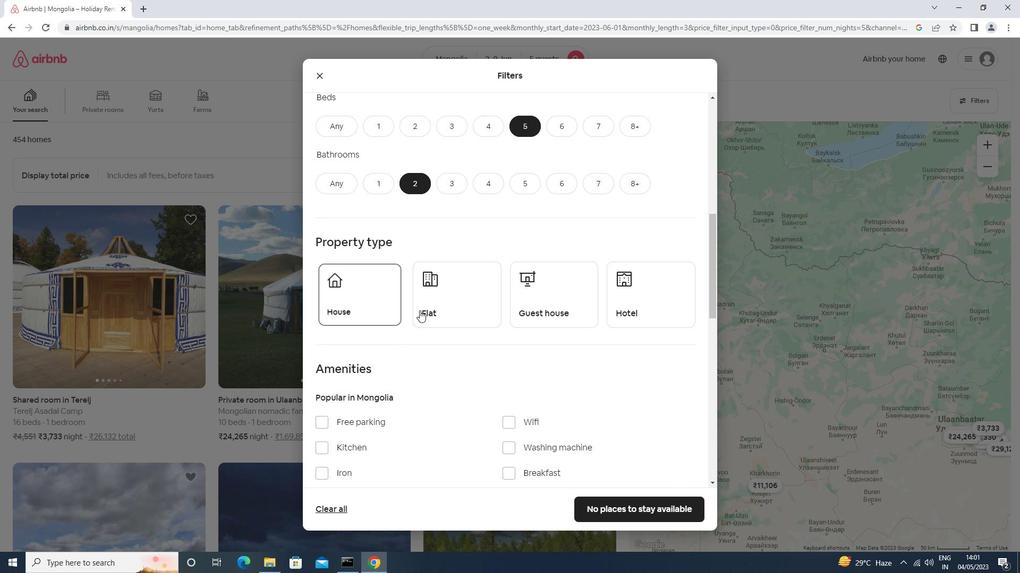 
Action: Mouse pressed left at (467, 312)
Screenshot: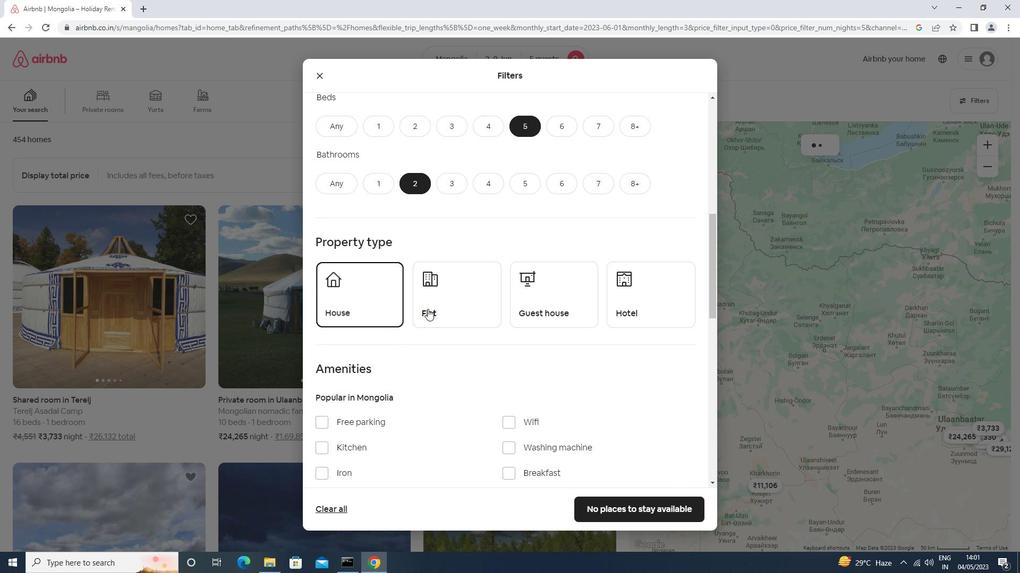 
Action: Mouse moved to (545, 306)
Screenshot: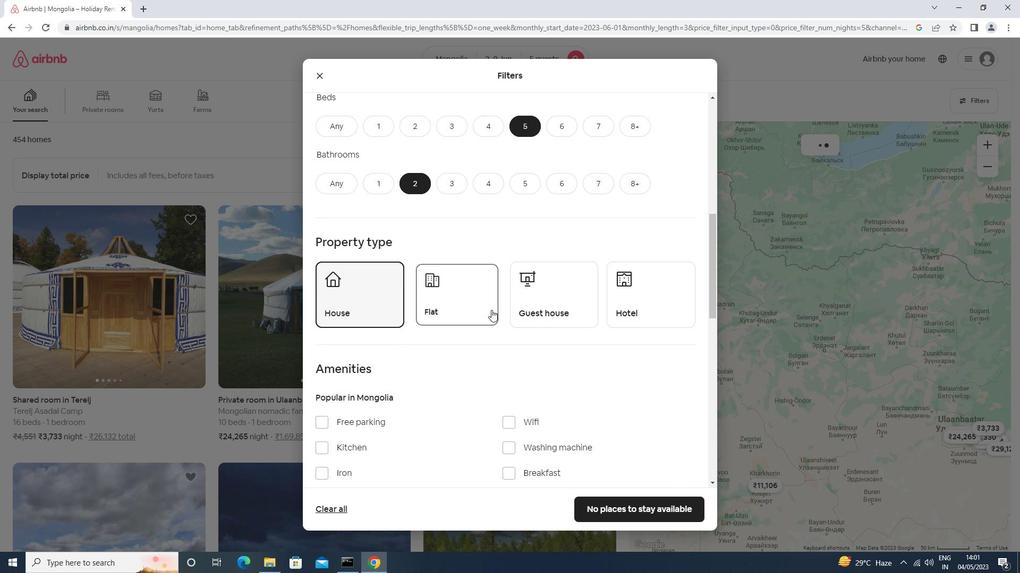 
Action: Mouse pressed left at (545, 306)
Screenshot: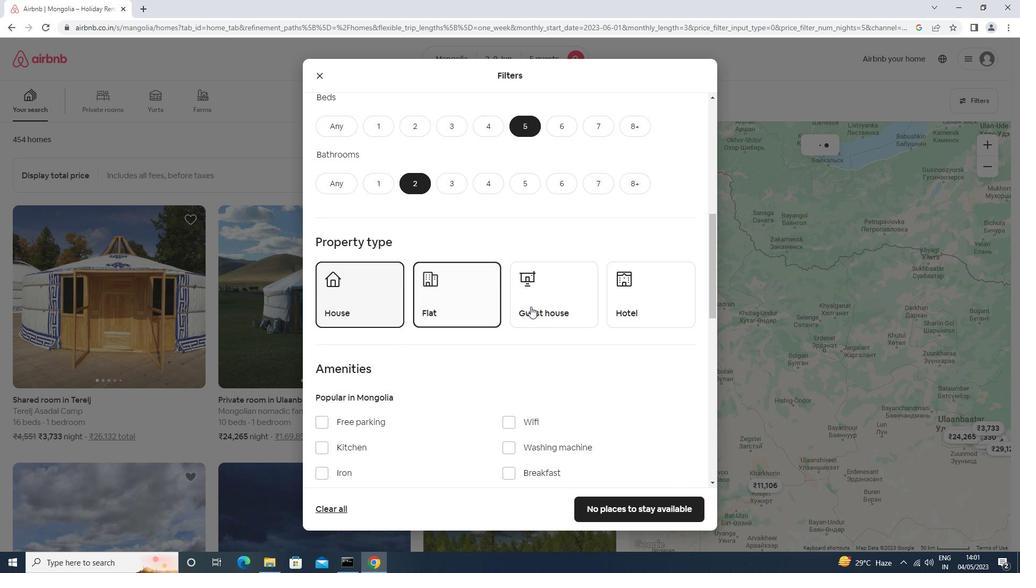 
Action: Mouse moved to (660, 307)
Screenshot: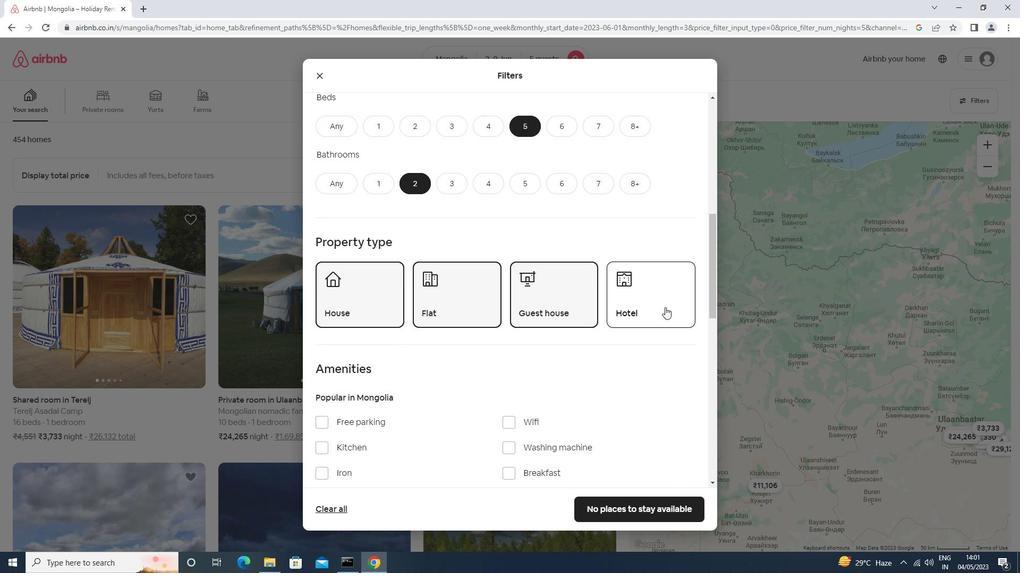 
Action: Mouse pressed left at (660, 307)
Screenshot: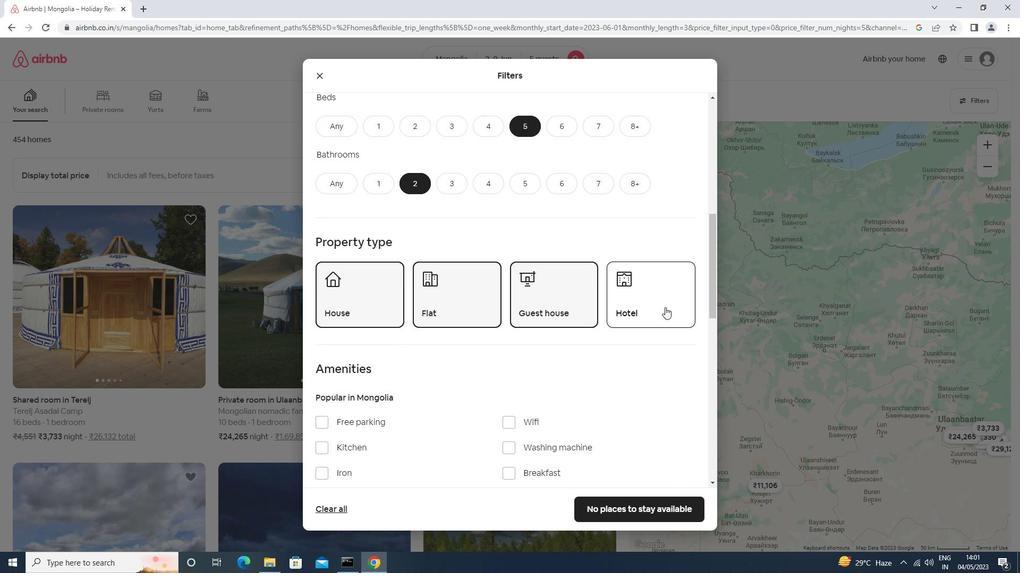 
Action: Mouse moved to (657, 309)
Screenshot: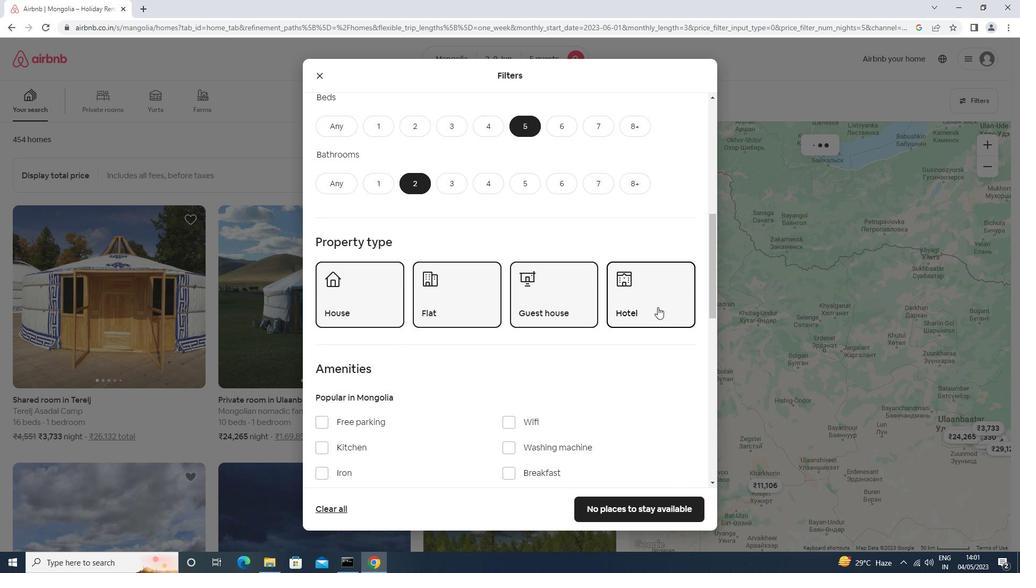 
Action: Mouse scrolled (657, 309) with delta (0, 0)
Screenshot: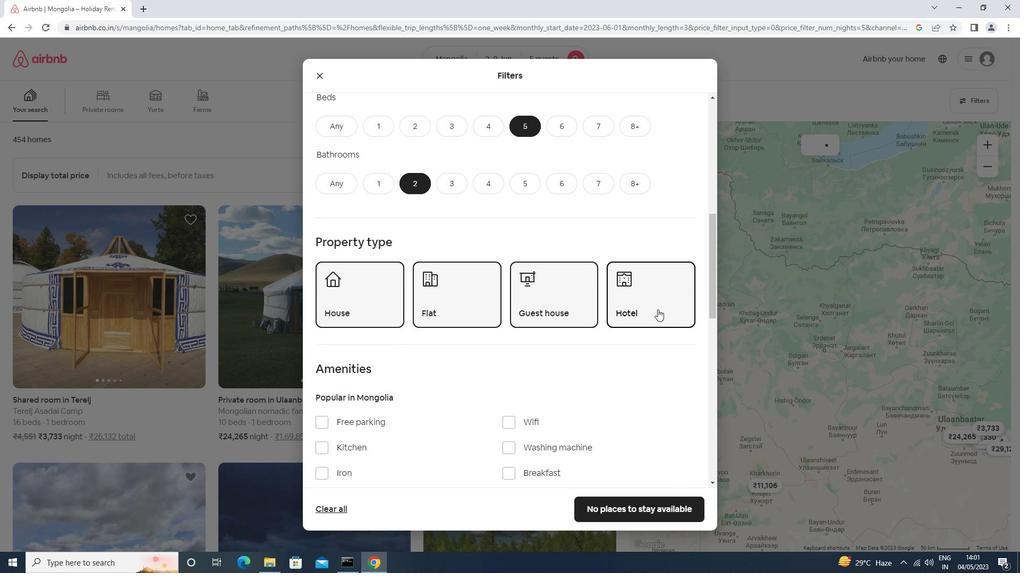 
Action: Mouse scrolled (657, 309) with delta (0, 0)
Screenshot: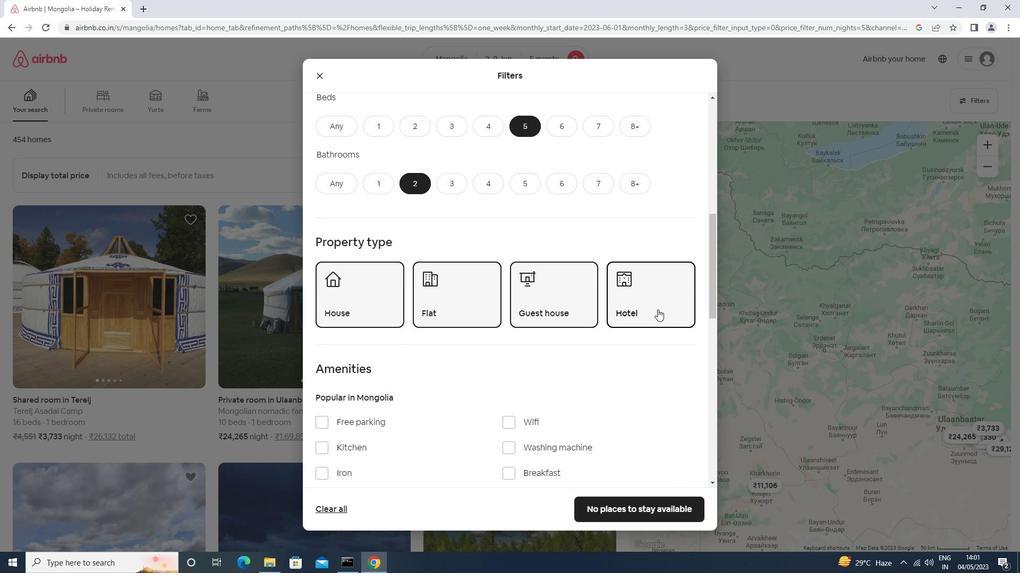 
Action: Mouse moved to (657, 309)
Screenshot: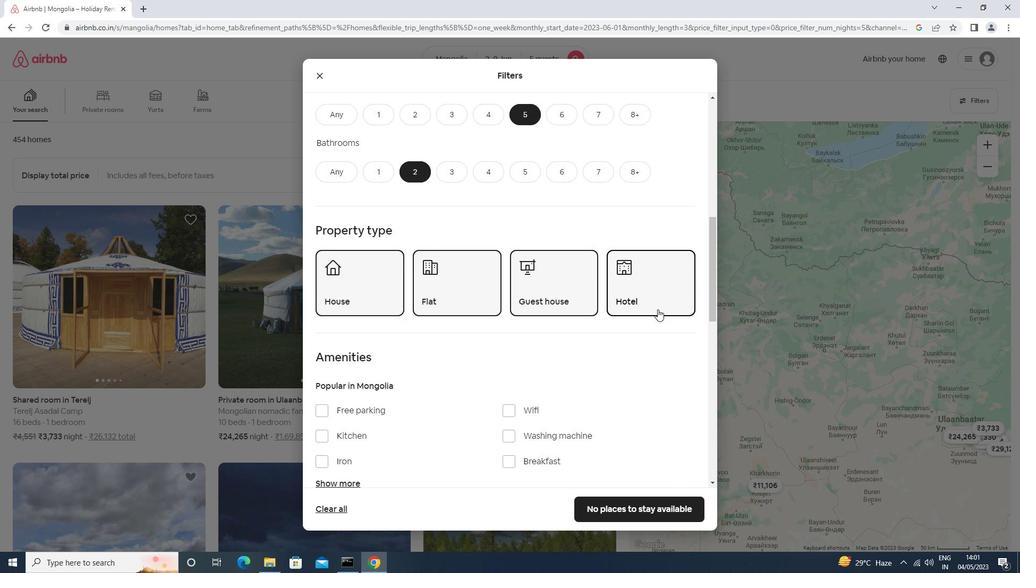 
Action: Mouse scrolled (657, 309) with delta (0, 0)
Screenshot: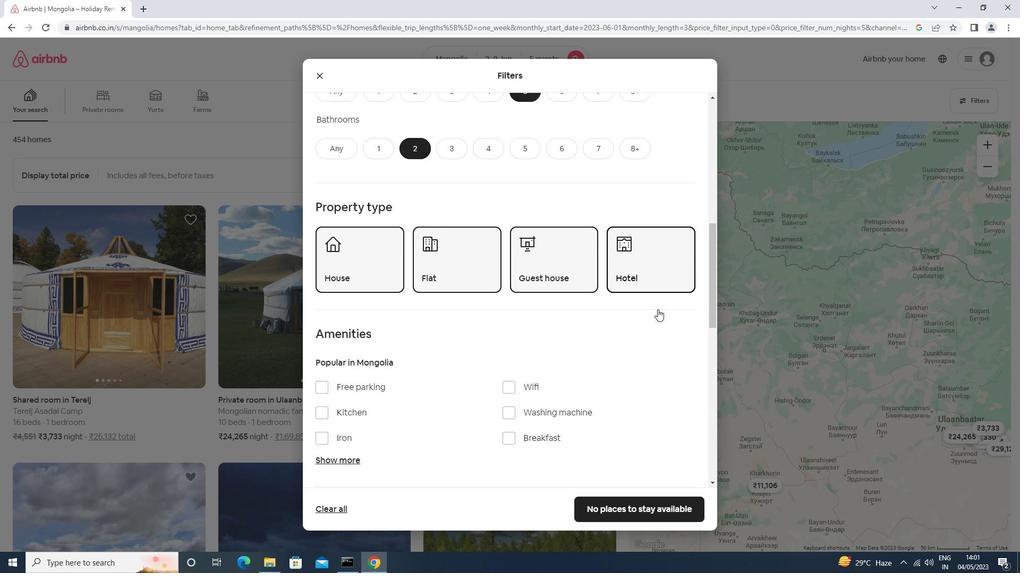 
Action: Mouse moved to (656, 310)
Screenshot: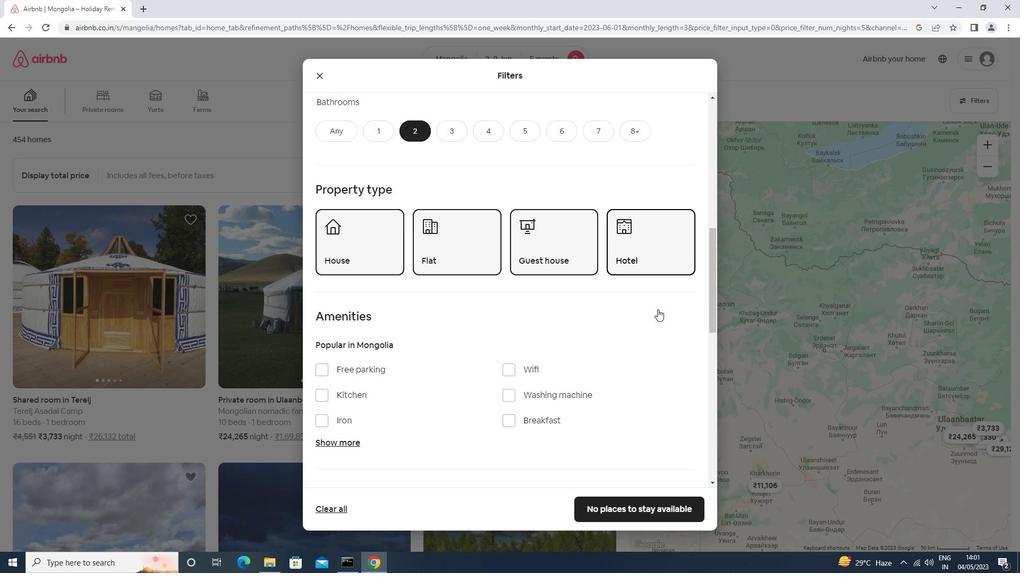 
Action: Mouse scrolled (656, 309) with delta (0, 0)
Screenshot: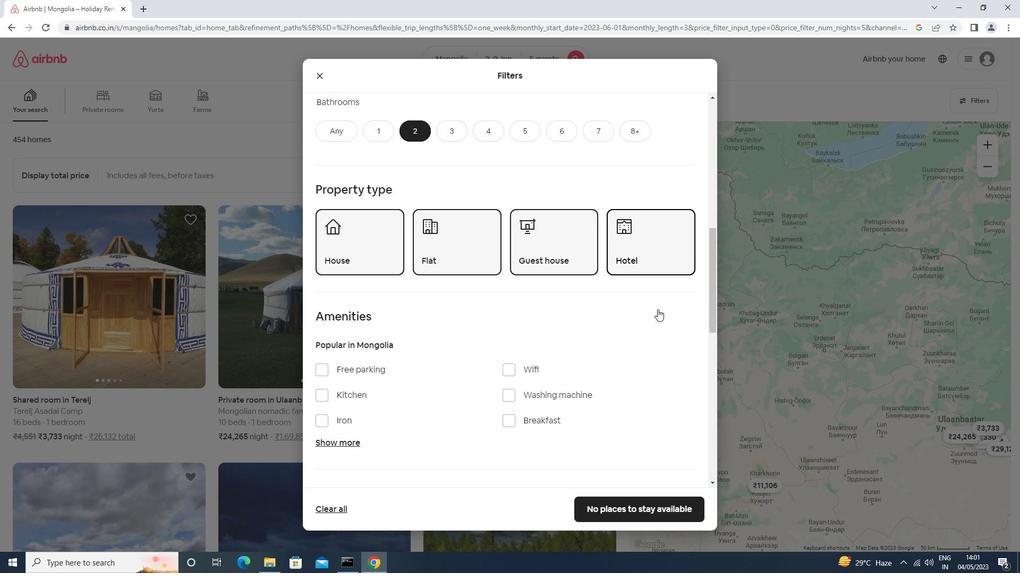 
Action: Mouse moved to (515, 208)
Screenshot: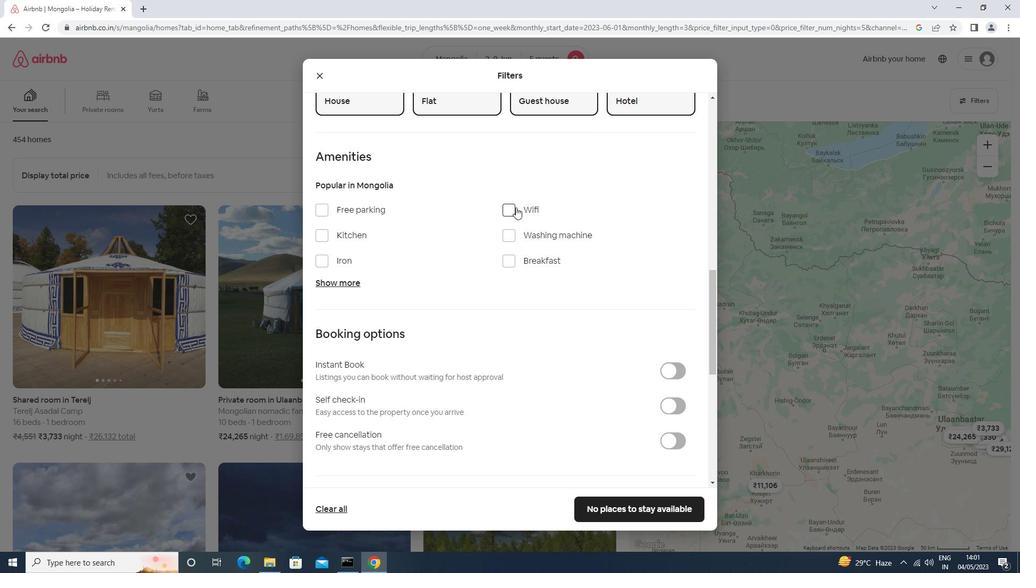 
Action: Mouse pressed left at (515, 208)
Screenshot: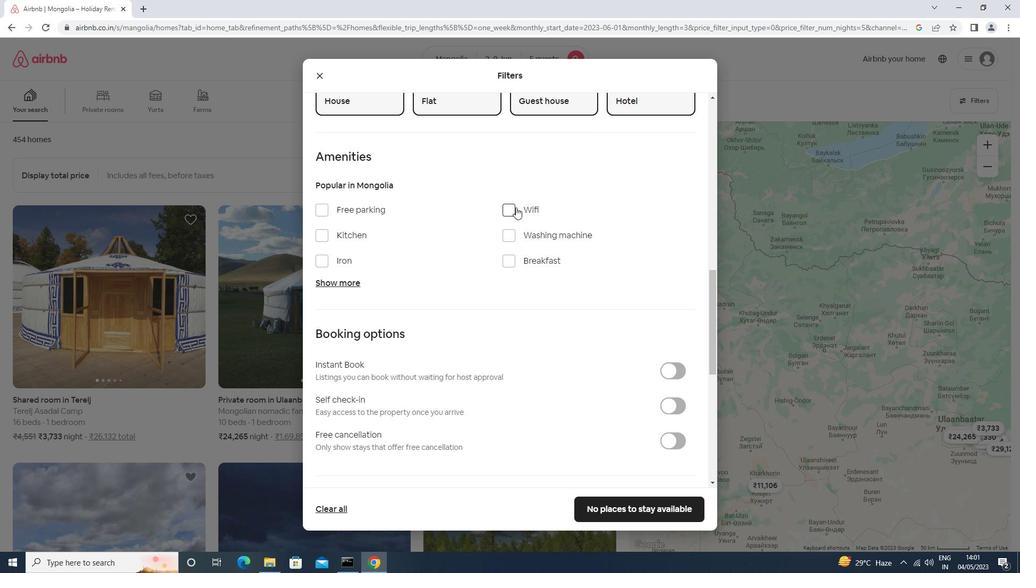 
Action: Mouse moved to (530, 240)
Screenshot: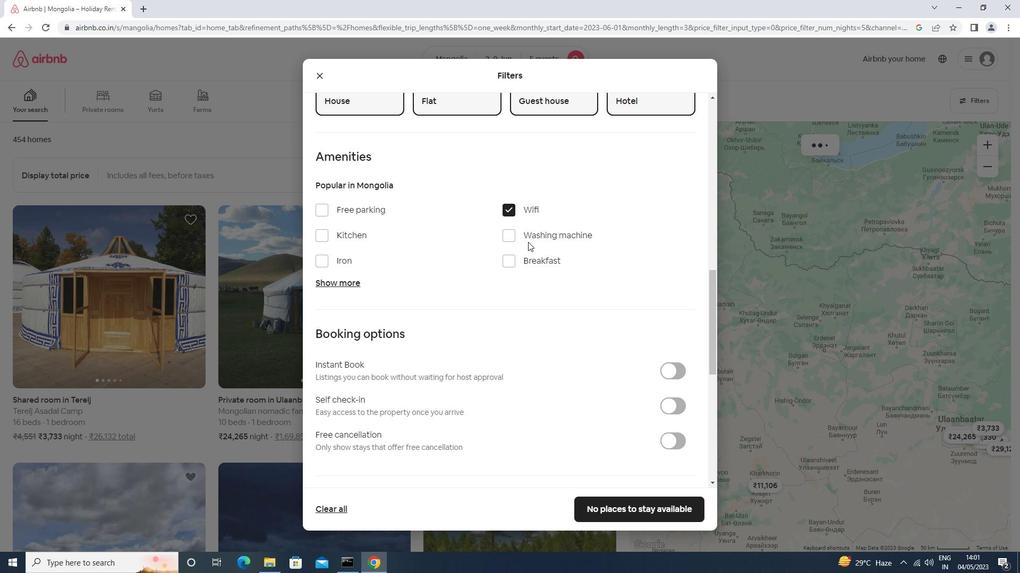 
Action: Mouse pressed left at (530, 240)
Screenshot: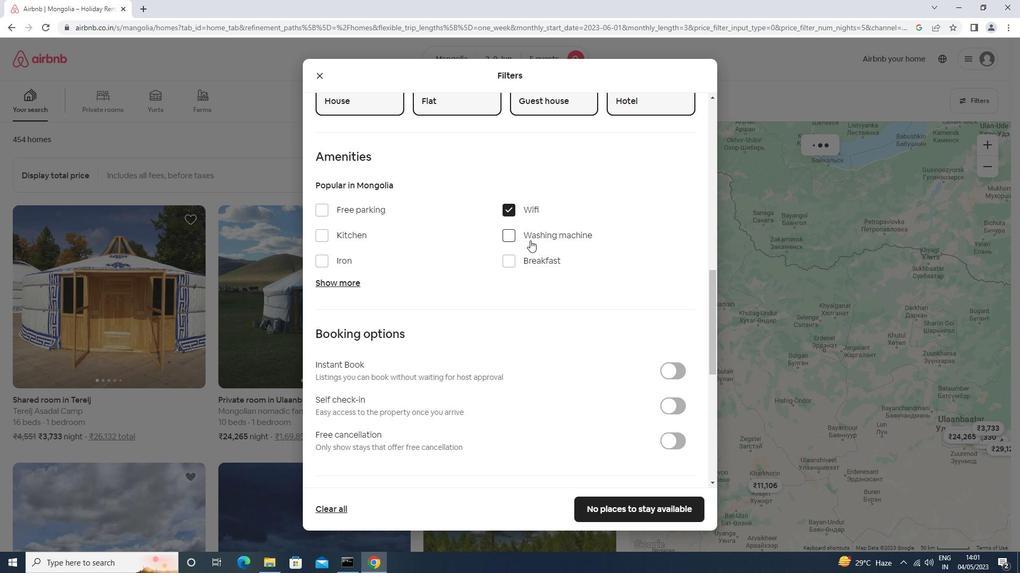 
Action: Mouse moved to (621, 334)
Screenshot: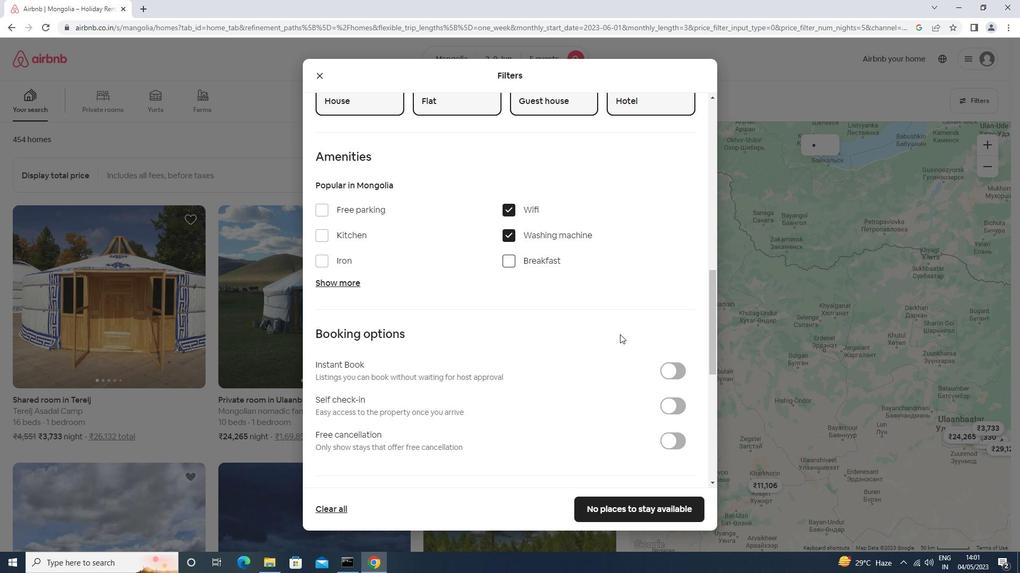 
Action: Mouse scrolled (621, 334) with delta (0, 0)
Screenshot: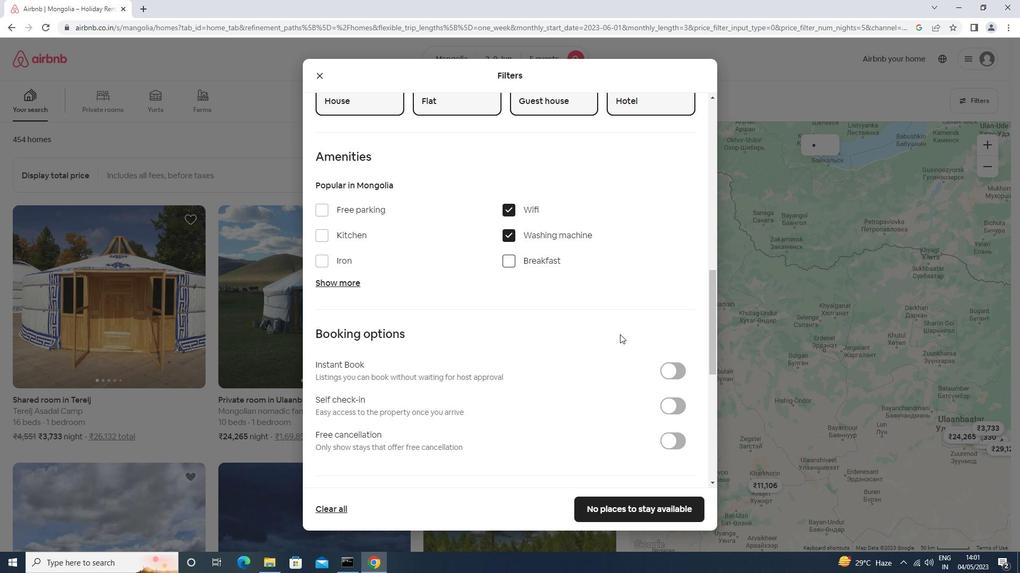 
Action: Mouse scrolled (621, 334) with delta (0, 0)
Screenshot: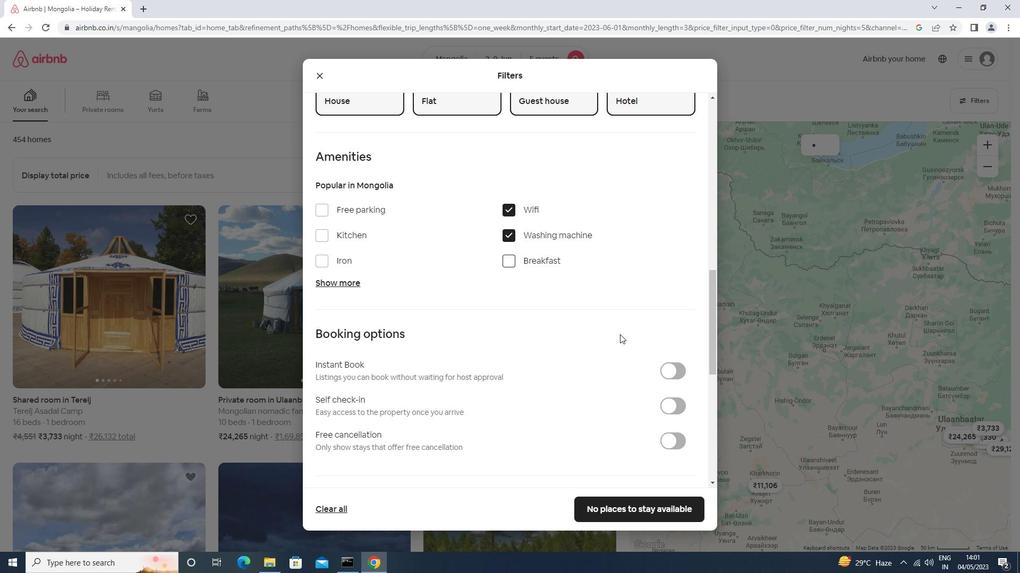 
Action: Mouse moved to (680, 298)
Screenshot: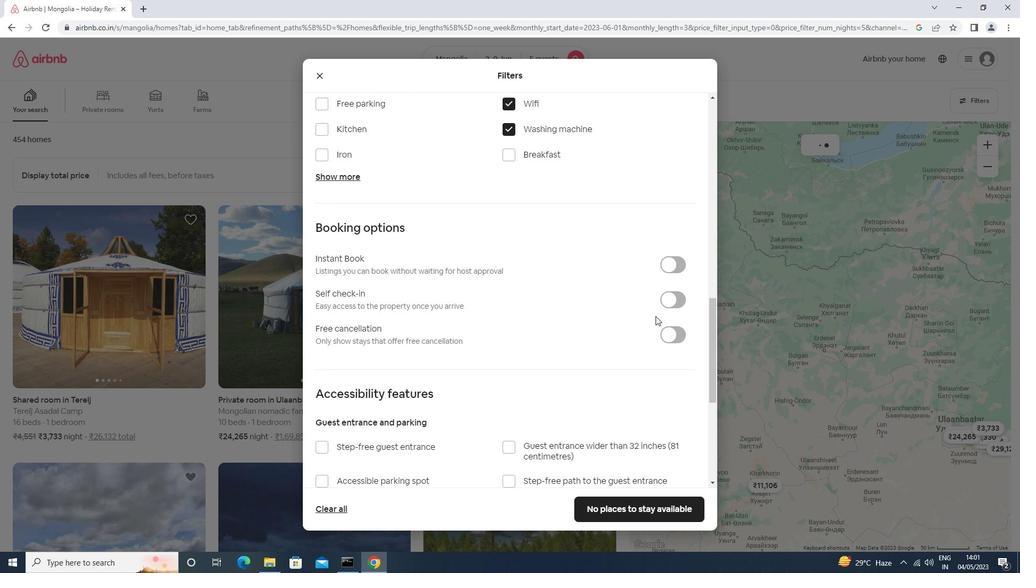
Action: Mouse pressed left at (680, 298)
Screenshot: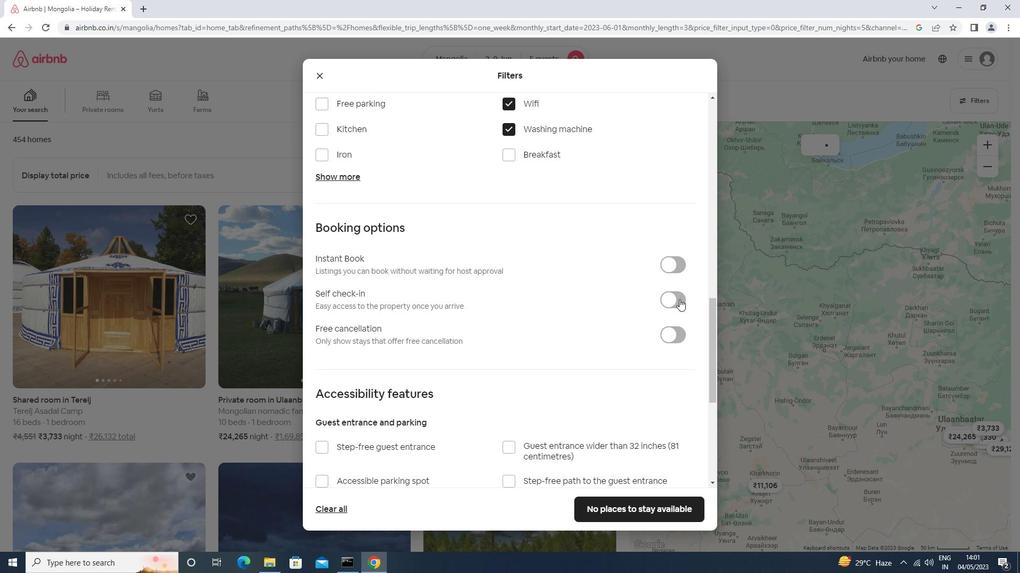 
Action: Mouse moved to (547, 379)
Screenshot: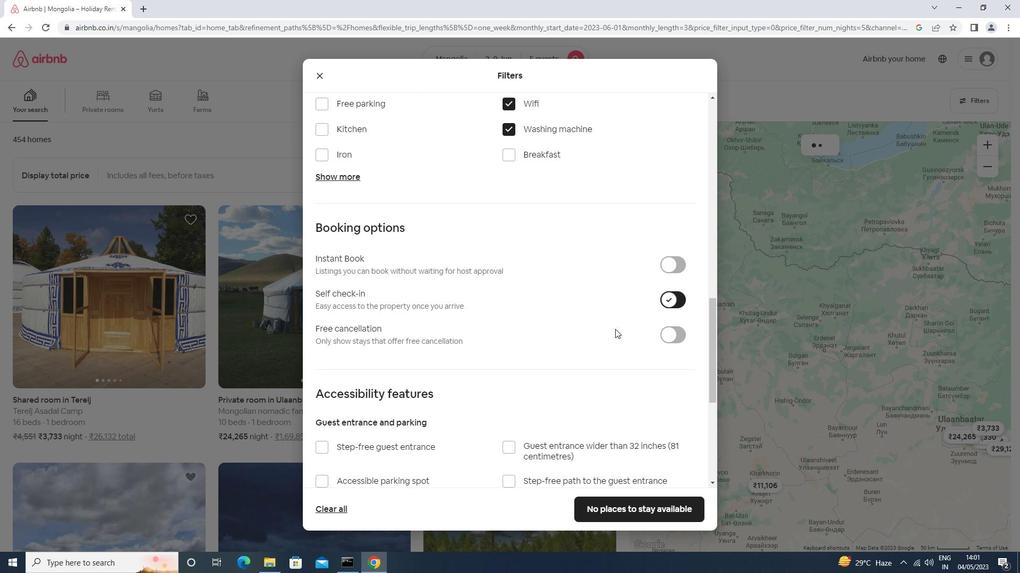 
Action: Mouse scrolled (547, 378) with delta (0, 0)
Screenshot: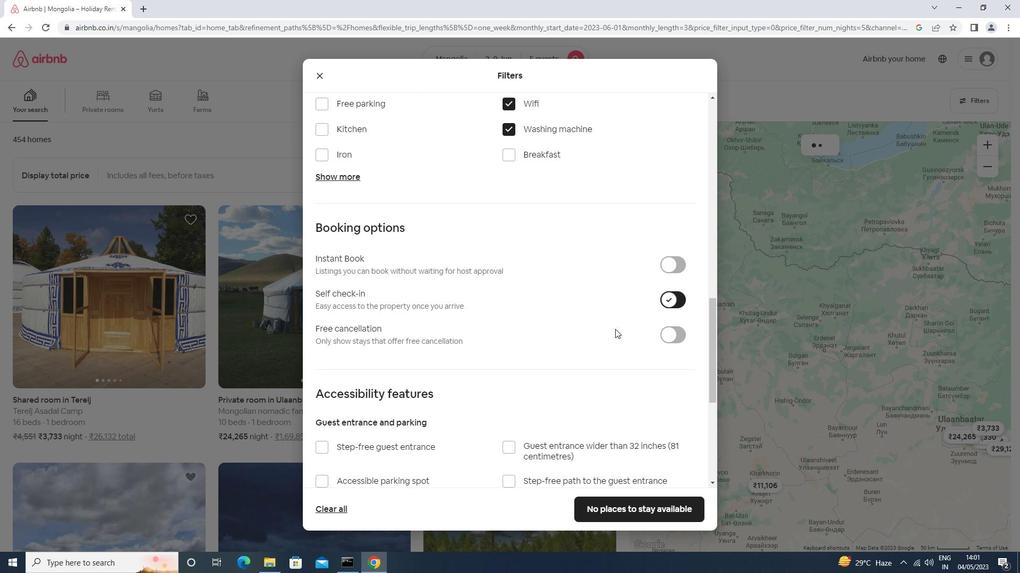 
Action: Mouse moved to (546, 382)
Screenshot: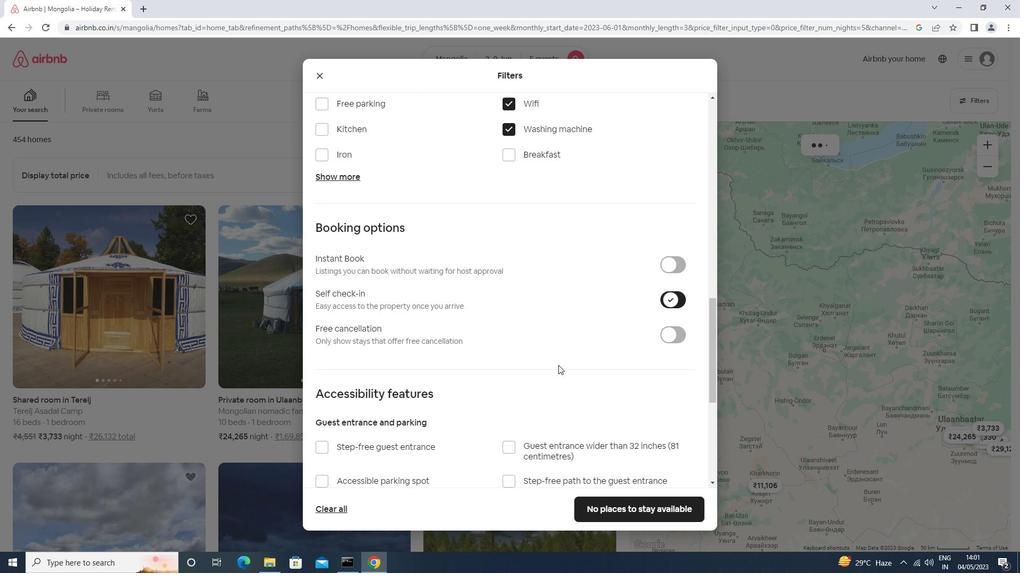 
Action: Mouse scrolled (546, 381) with delta (0, 0)
Screenshot: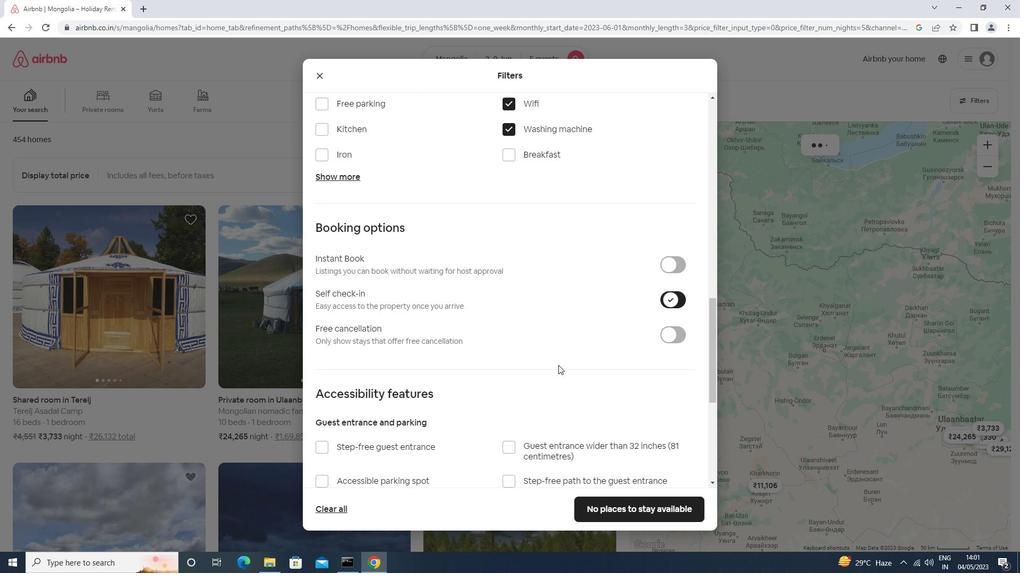 
Action: Mouse moved to (545, 382)
Screenshot: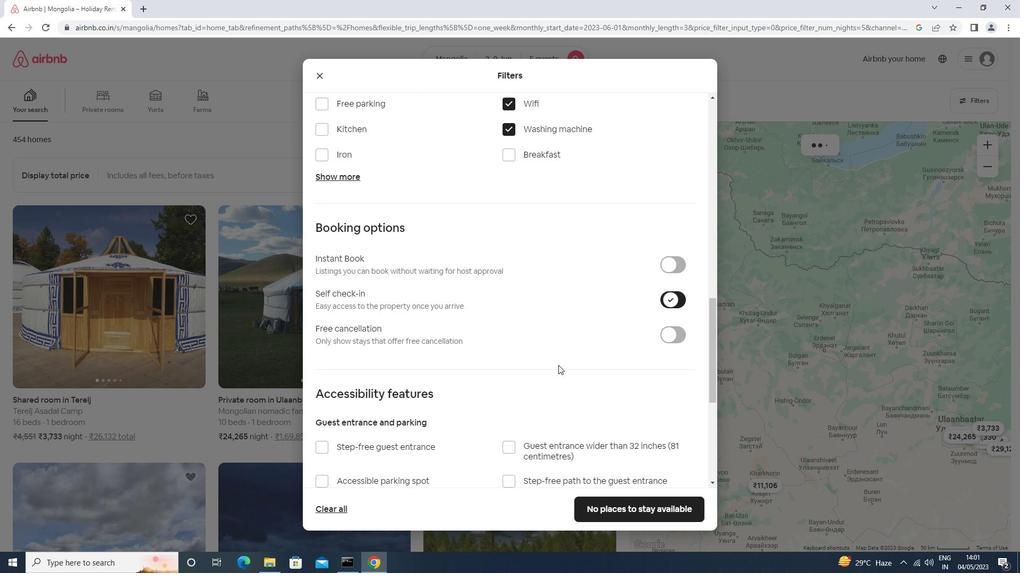 
Action: Mouse scrolled (545, 381) with delta (0, 0)
Screenshot: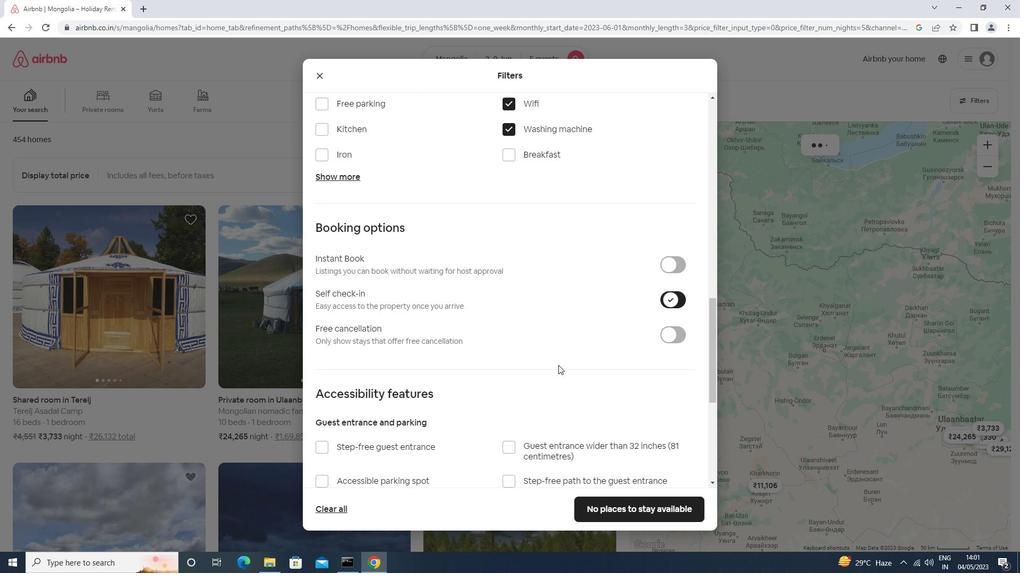 
Action: Mouse moved to (545, 383)
Screenshot: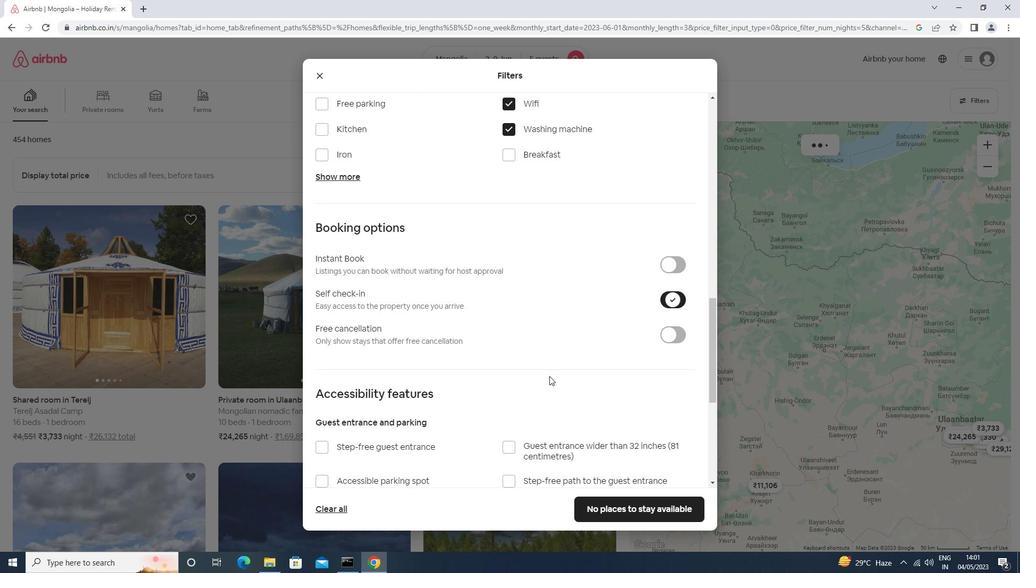 
Action: Mouse scrolled (545, 382) with delta (0, 0)
Screenshot: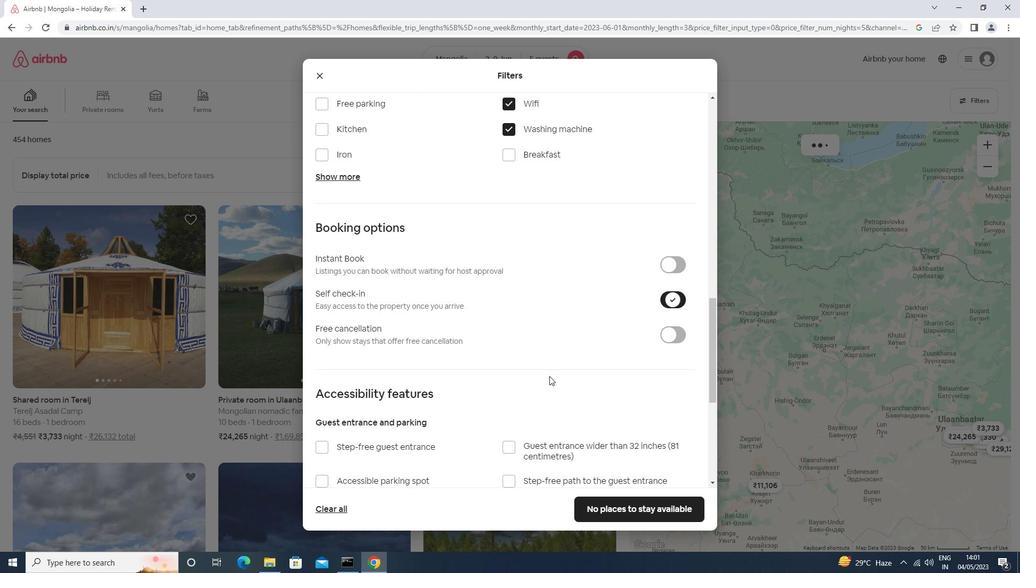 
Action: Mouse scrolled (545, 382) with delta (0, 0)
Screenshot: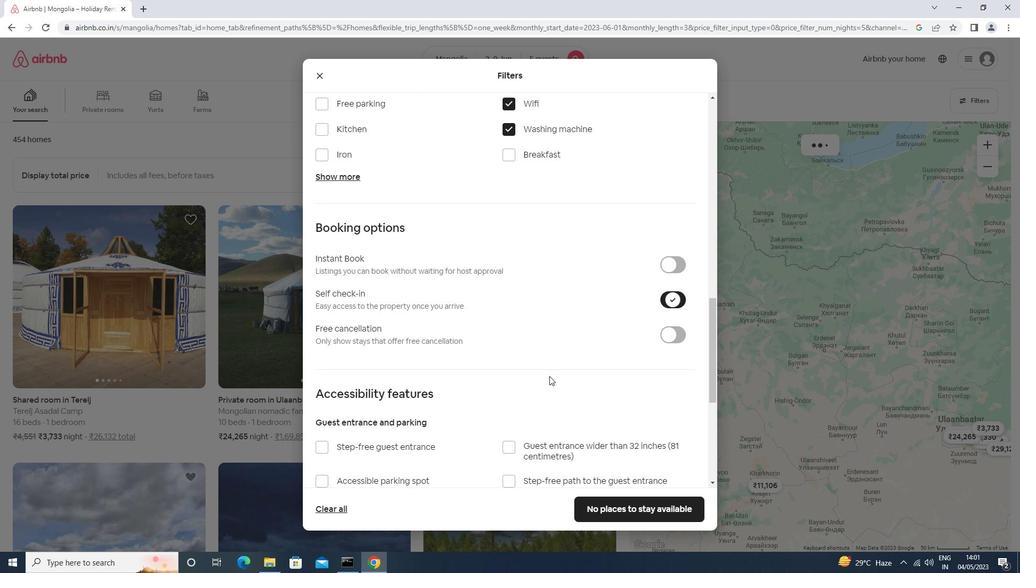 
Action: Mouse moved to (545, 383)
Screenshot: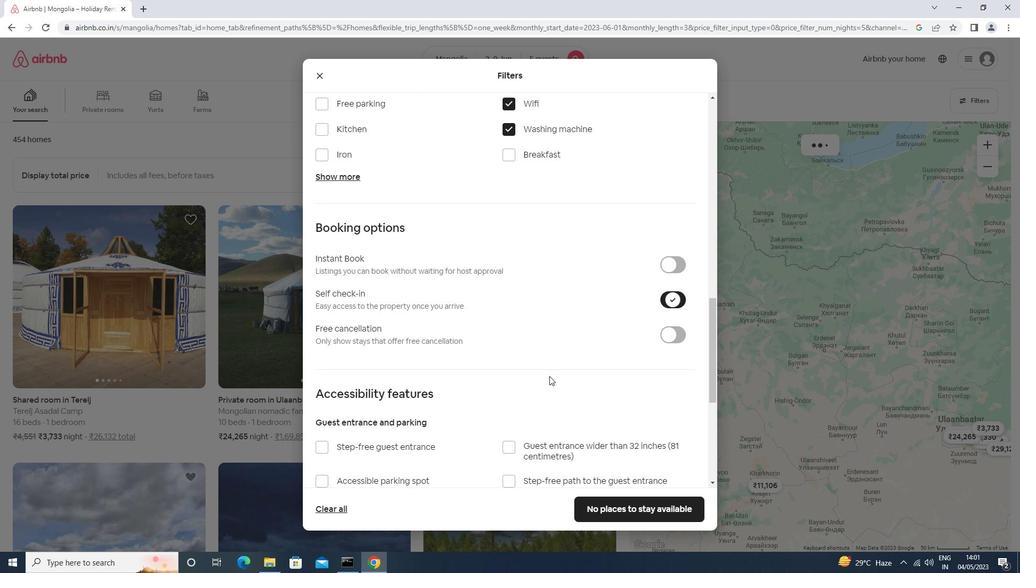 
Action: Mouse scrolled (545, 384) with delta (0, 0)
Screenshot: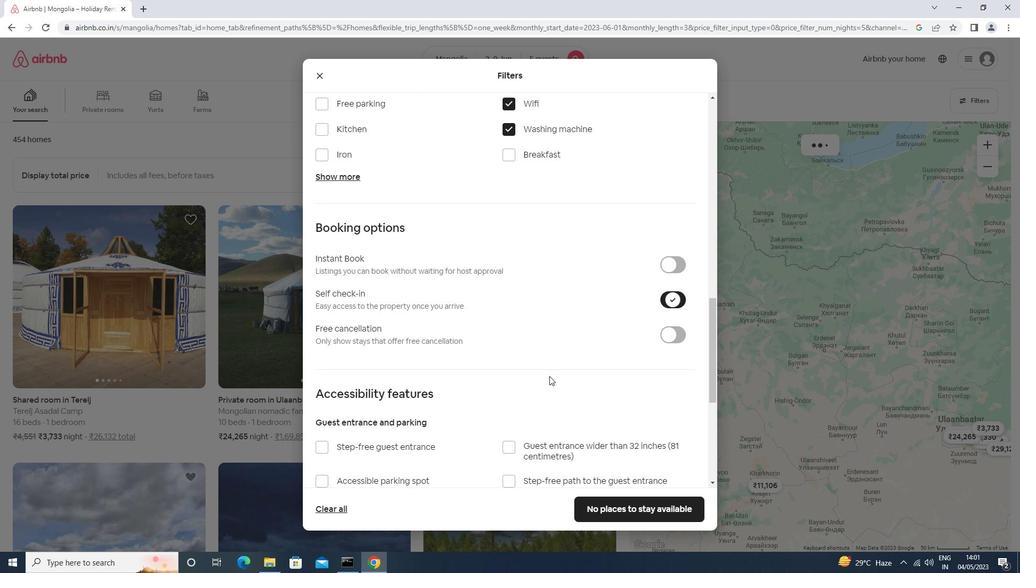
Action: Mouse moved to (544, 384)
Screenshot: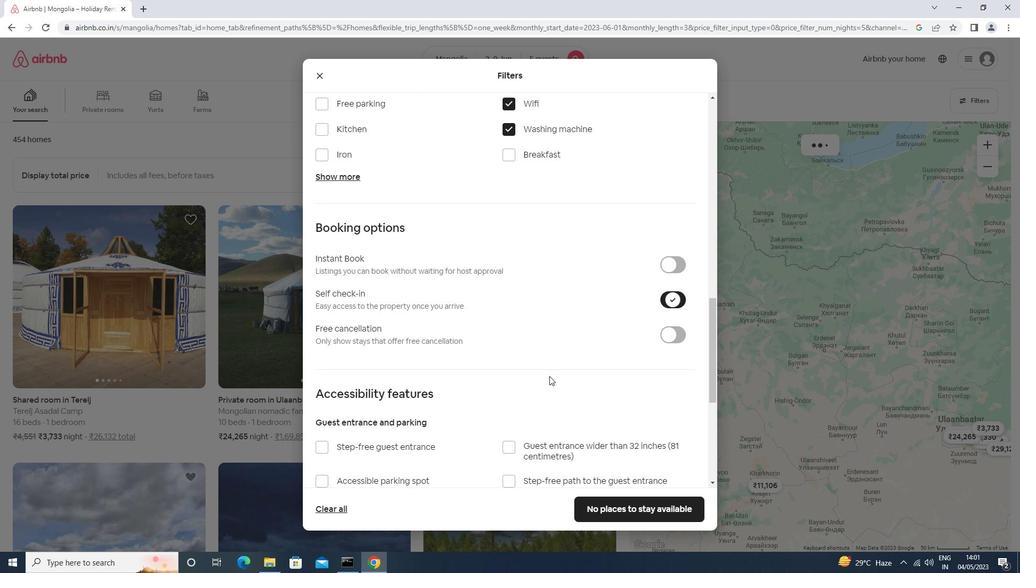 
Action: Mouse scrolled (544, 383) with delta (0, 0)
Screenshot: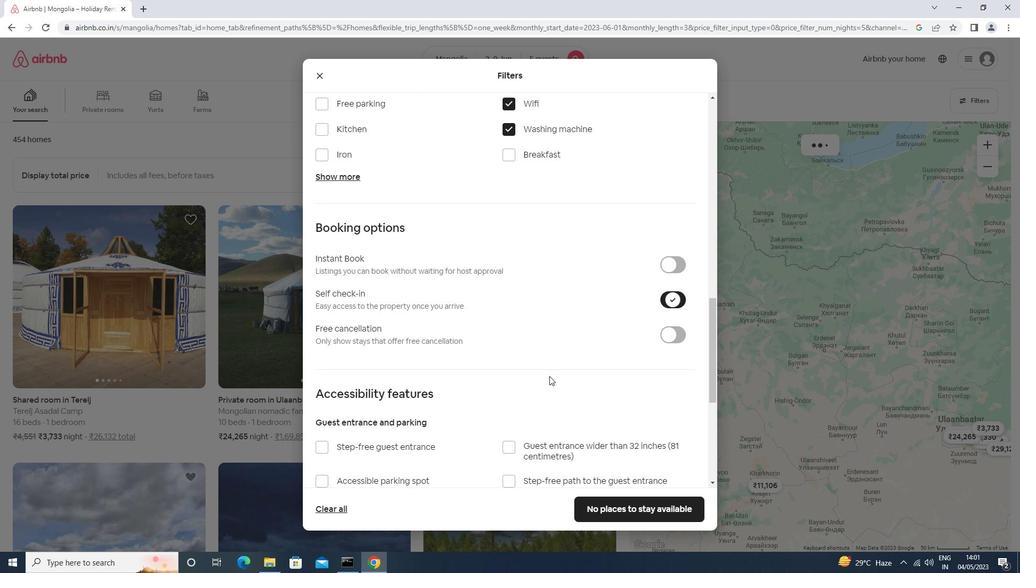 
Action: Mouse moved to (533, 392)
Screenshot: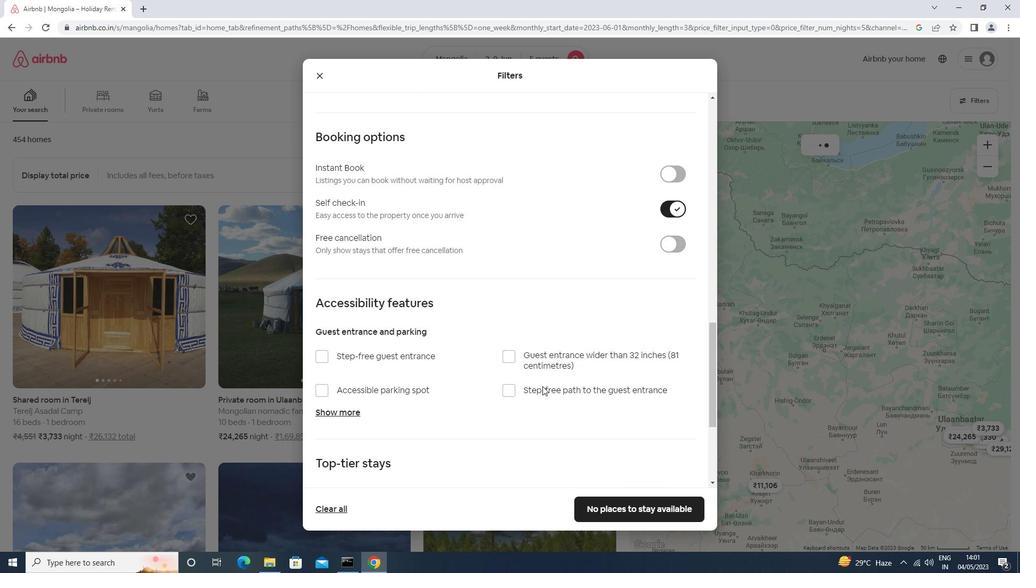 
Action: Mouse scrolled (533, 391) with delta (0, 0)
Screenshot: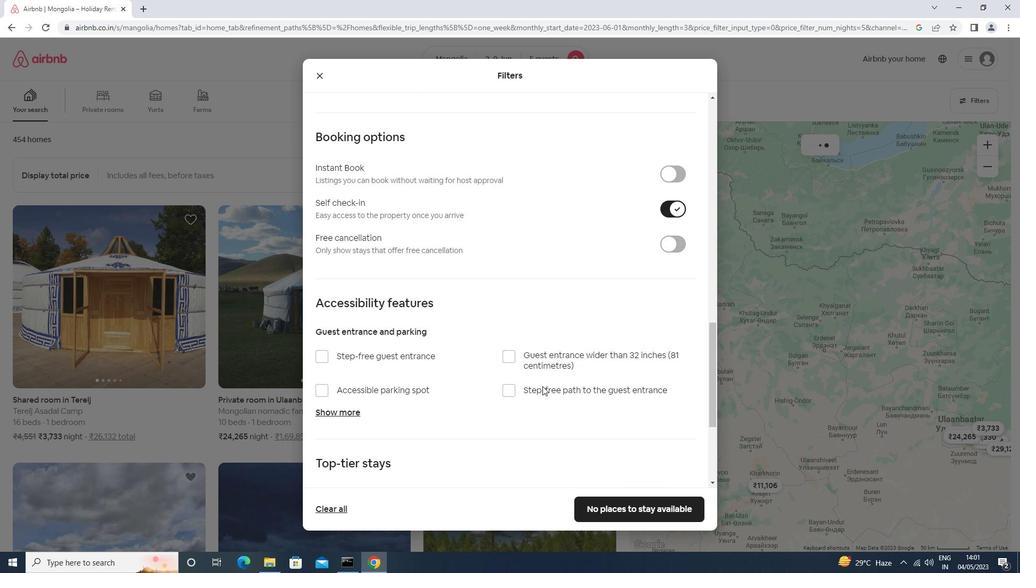 
Action: Mouse moved to (531, 392)
Screenshot: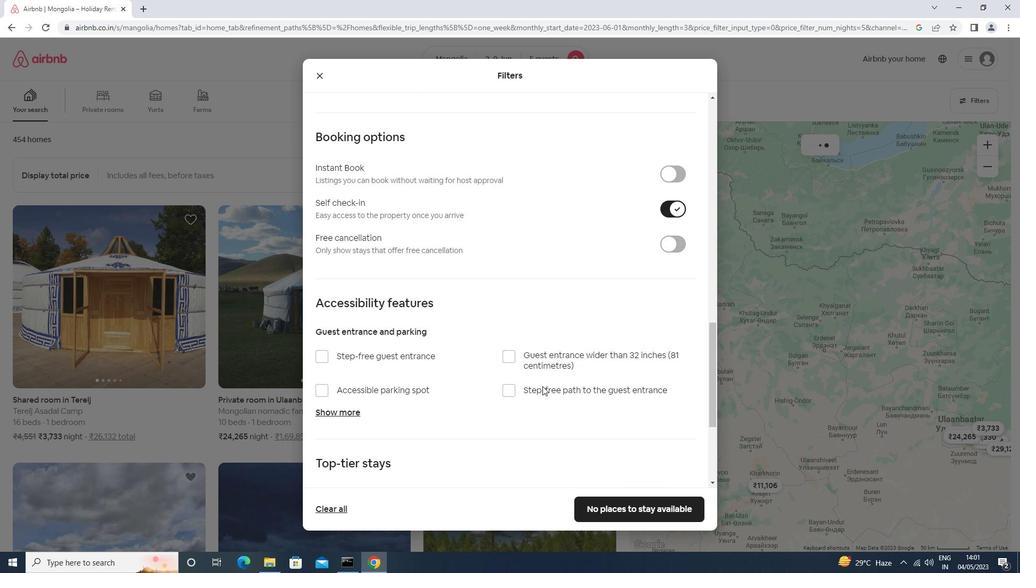 
Action: Mouse scrolled (531, 392) with delta (0, 0)
Screenshot: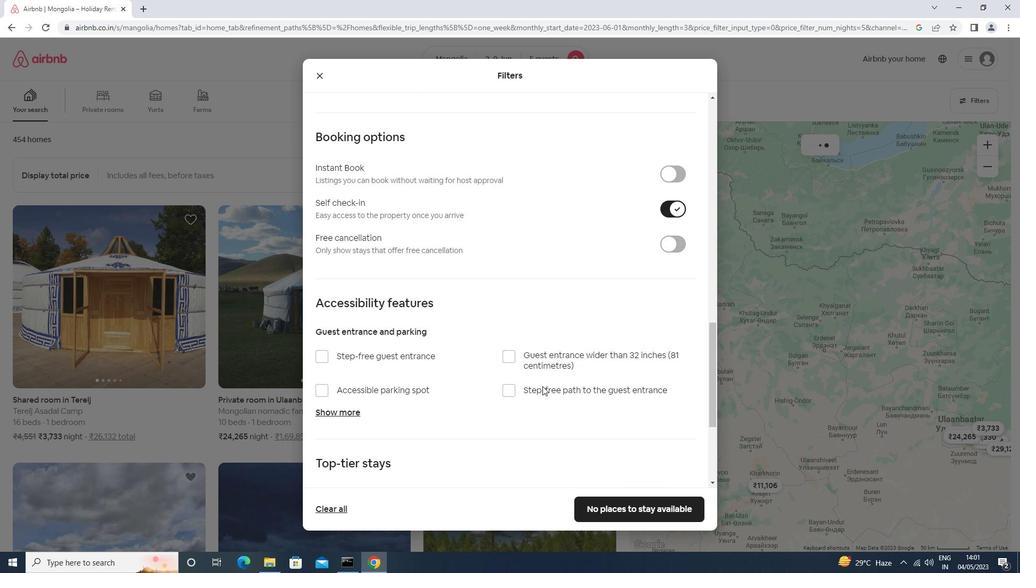 
Action: Mouse scrolled (531, 392) with delta (0, 0)
Screenshot: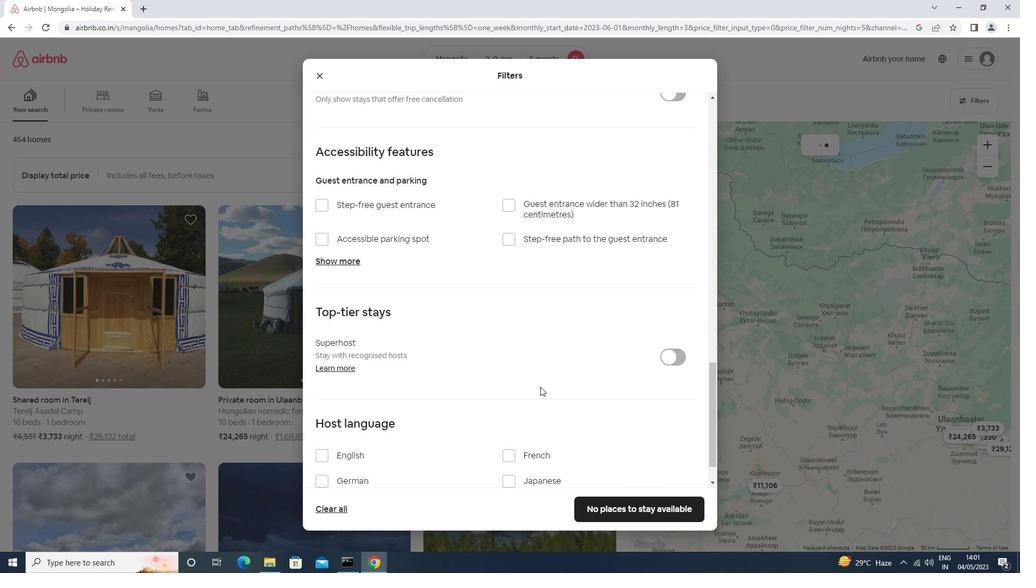 
Action: Mouse moved to (531, 392)
Screenshot: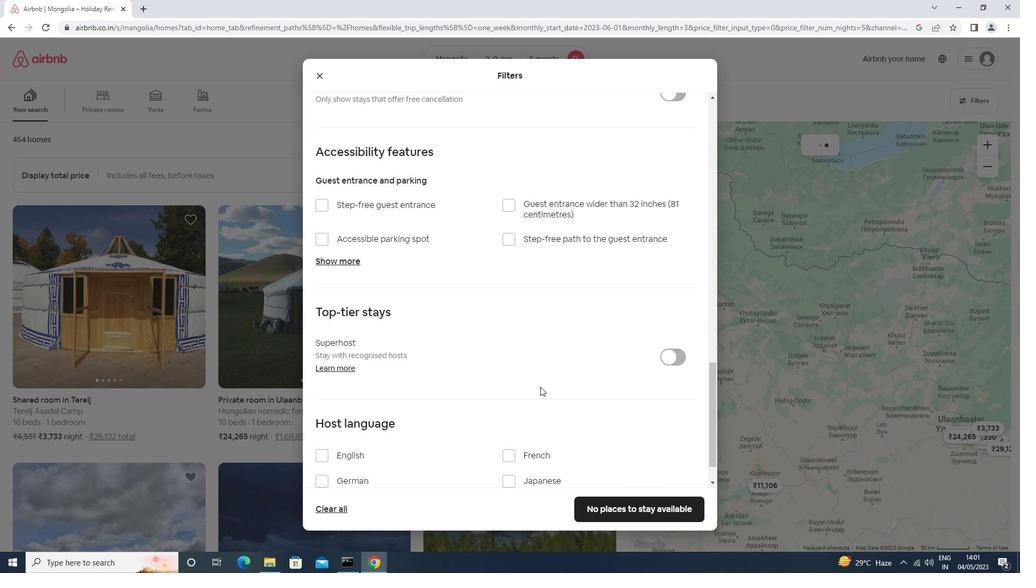 
Action: Mouse scrolled (531, 392) with delta (0, 0)
Screenshot: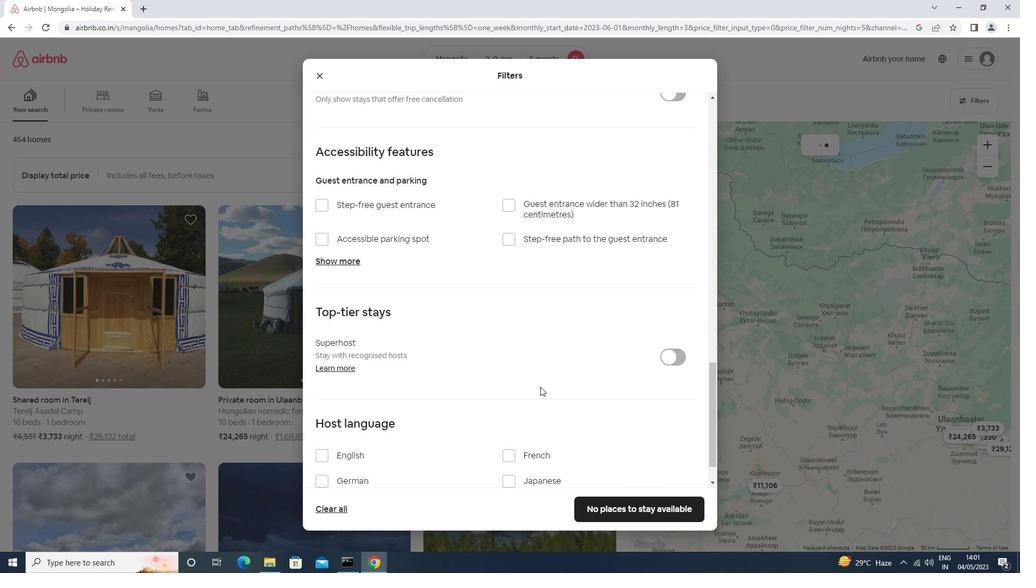 
Action: Mouse moved to (529, 393)
Screenshot: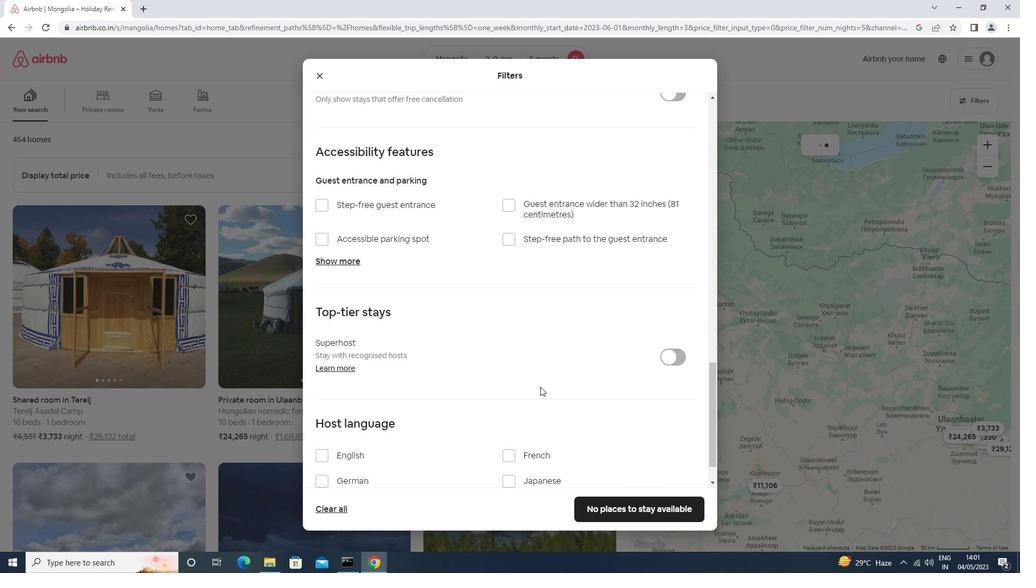 
Action: Mouse scrolled (529, 393) with delta (0, 0)
Screenshot: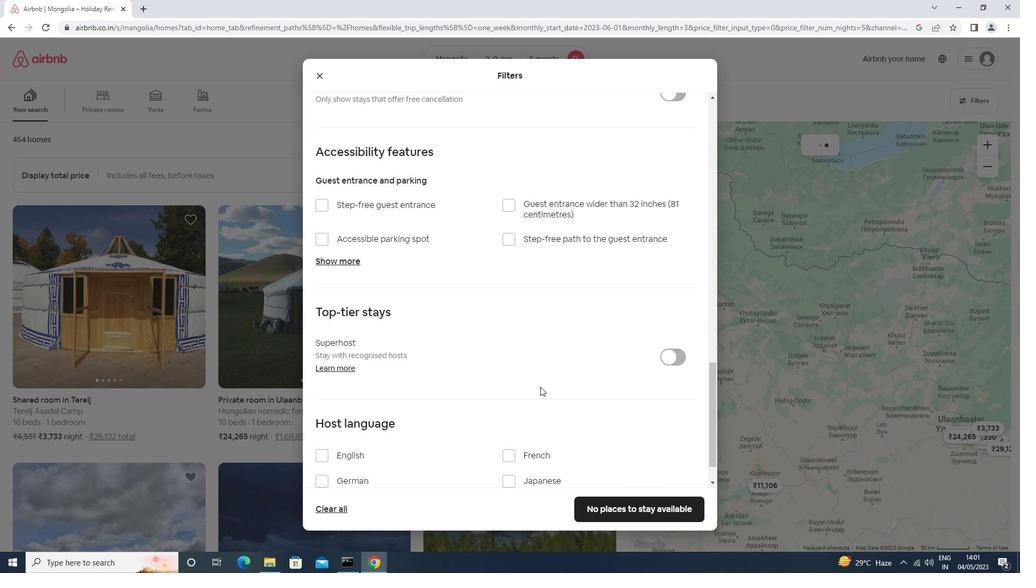 
Action: Mouse moved to (342, 412)
Screenshot: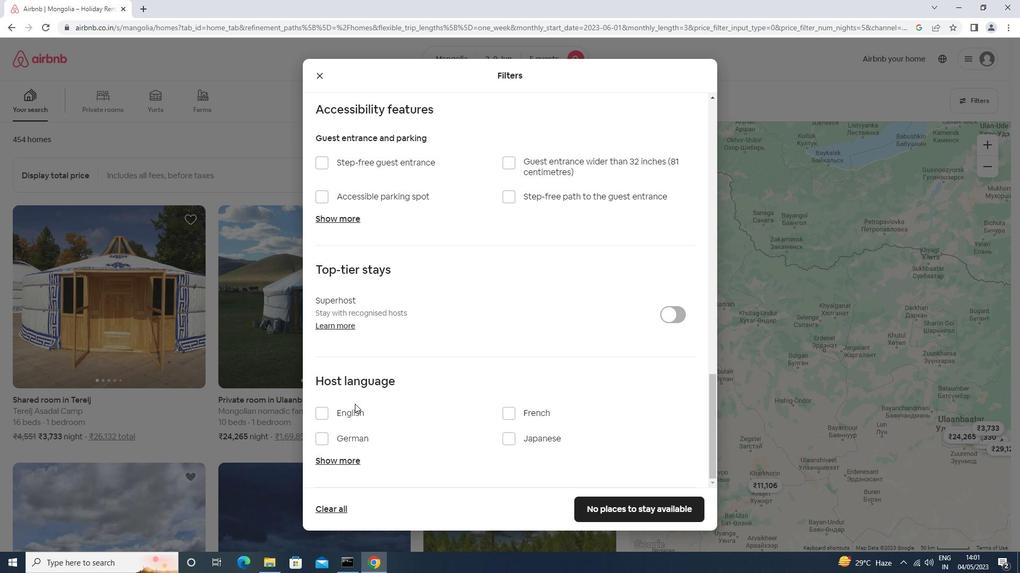 
Action: Mouse pressed left at (342, 412)
Screenshot: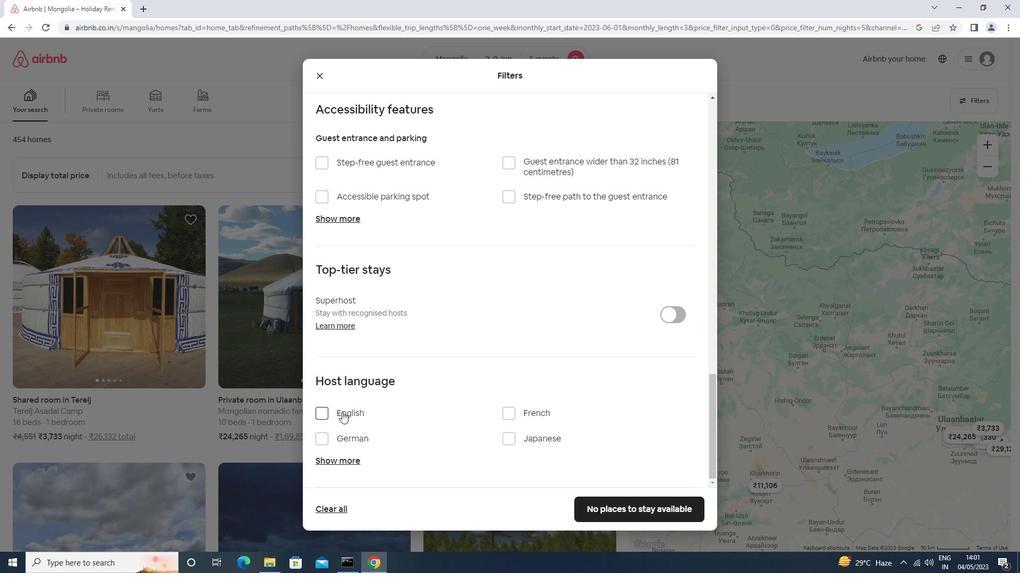 
Action: Mouse moved to (634, 507)
Screenshot: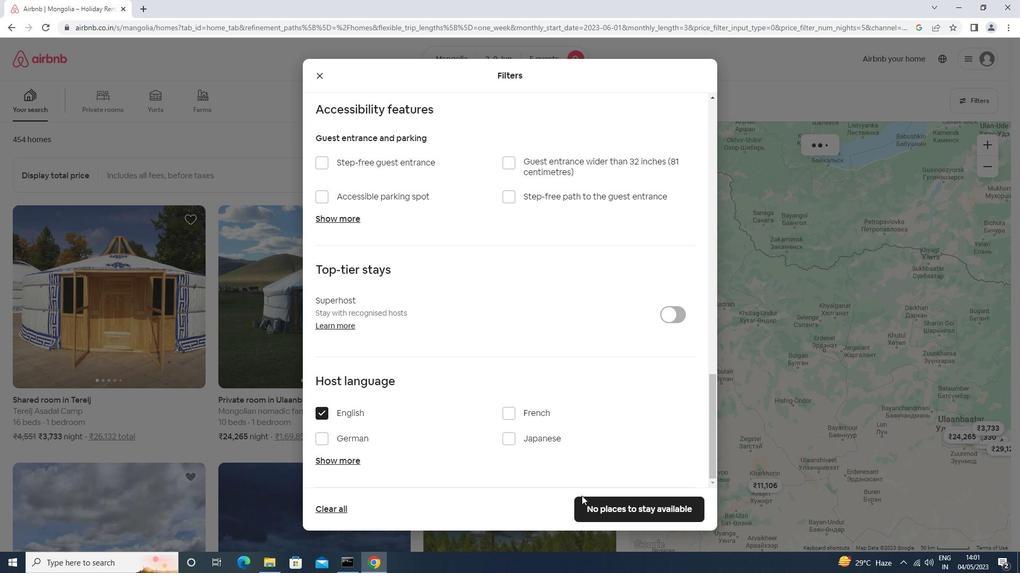 
Action: Mouse pressed left at (634, 507)
Screenshot: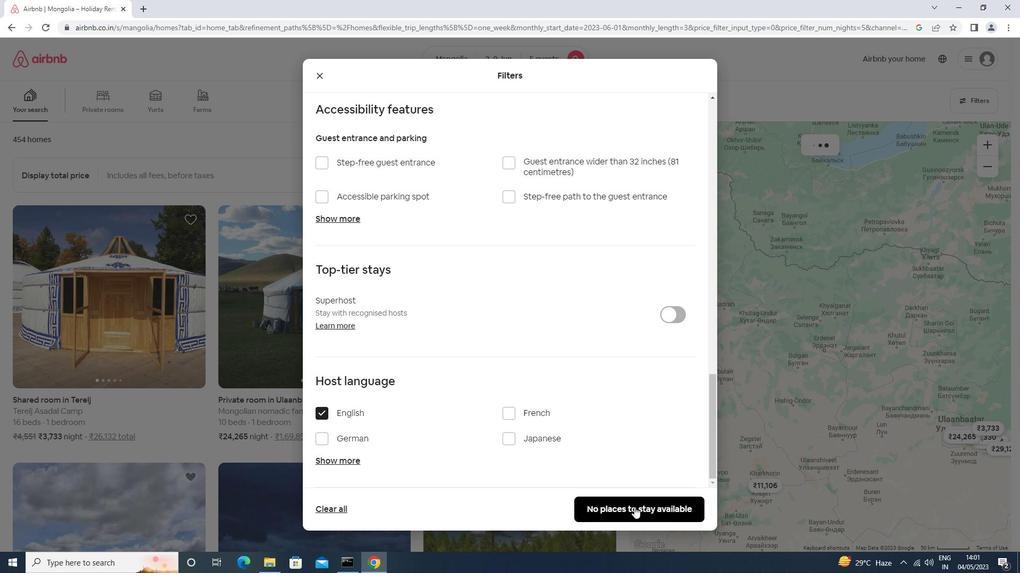 
Action: Mouse moved to (635, 507)
Screenshot: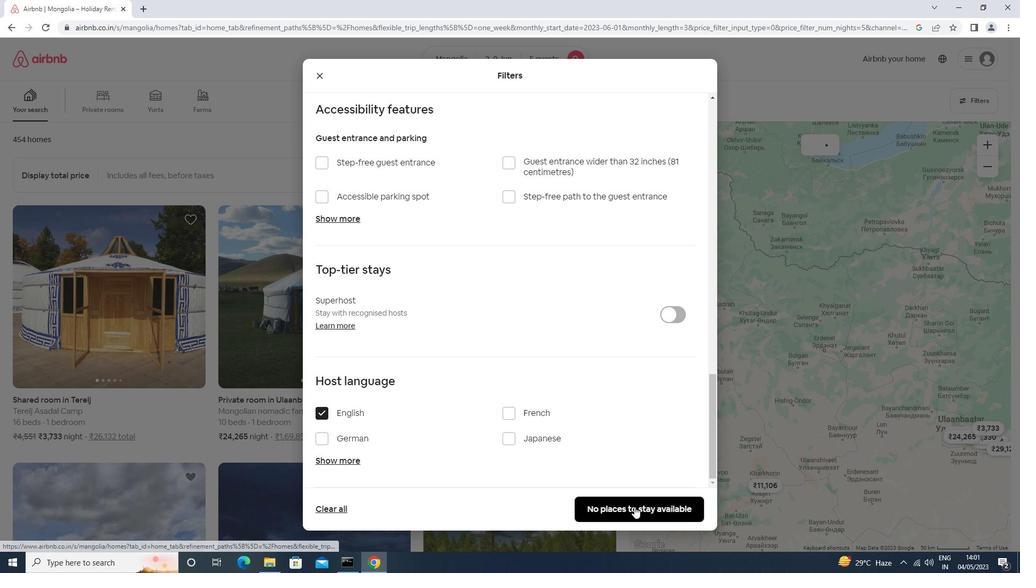 
